 Task: Search one way flight ticket for 1 adult, 5 children, 2 infants in seat and 1 infant on lap in first from Gainesville: Gainesville Regional Airport to Wilmington: Wilmington International Airport on 8-6-2023. Choice of flights is Alaska. Number of bags: 7 checked bags. Price is upto 55000. Outbound departure time preference is 11:15.
Action: Mouse moved to (259, 357)
Screenshot: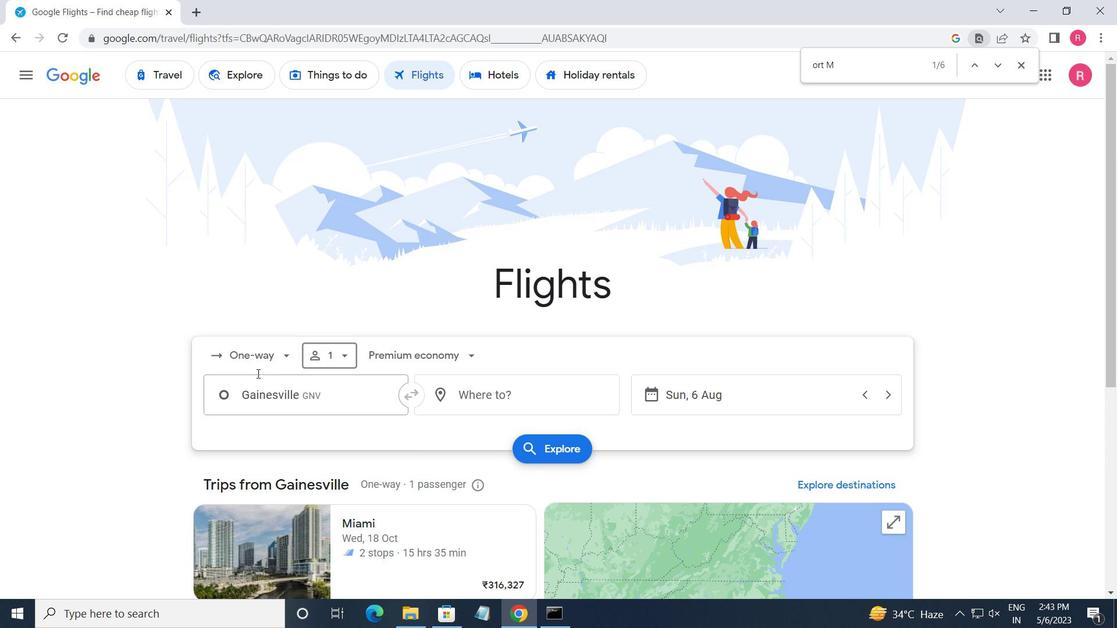 
Action: Mouse pressed left at (259, 357)
Screenshot: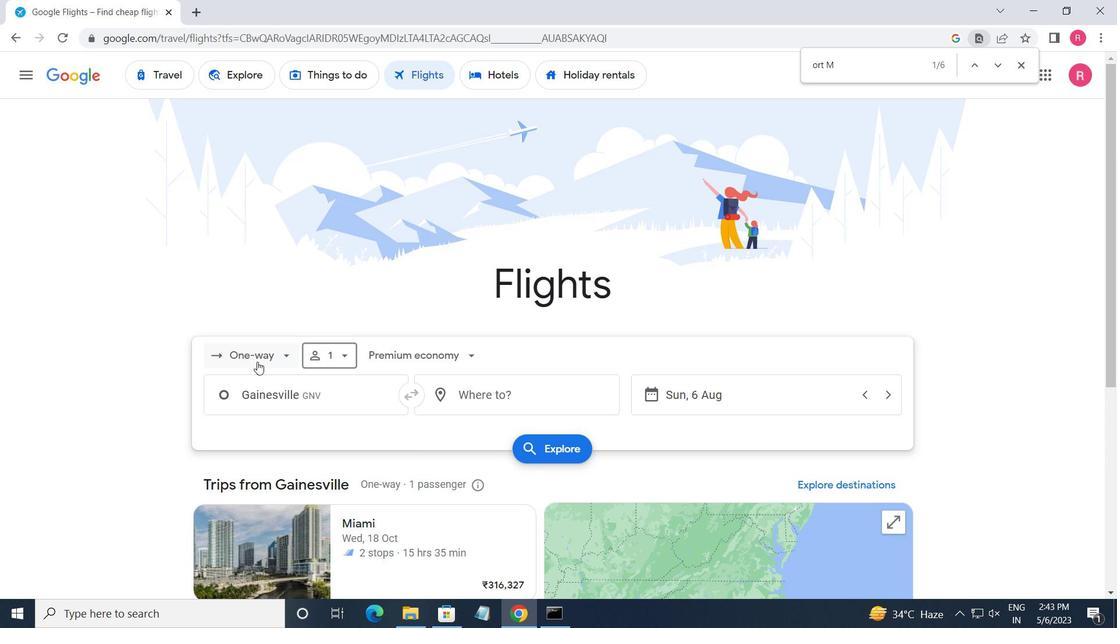 
Action: Mouse moved to (270, 418)
Screenshot: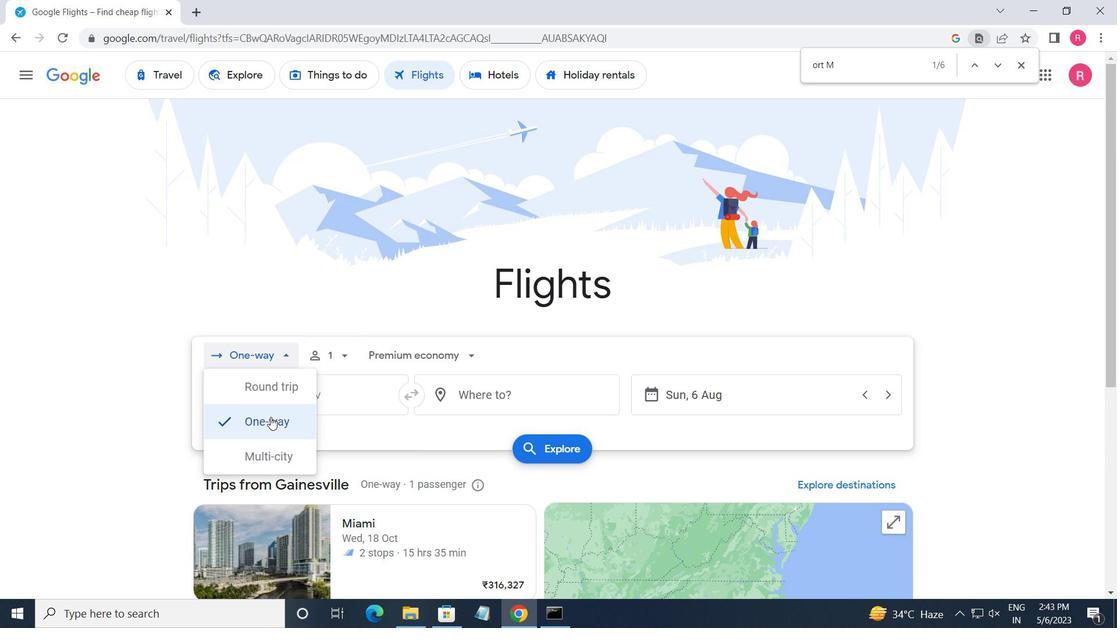 
Action: Mouse pressed left at (270, 418)
Screenshot: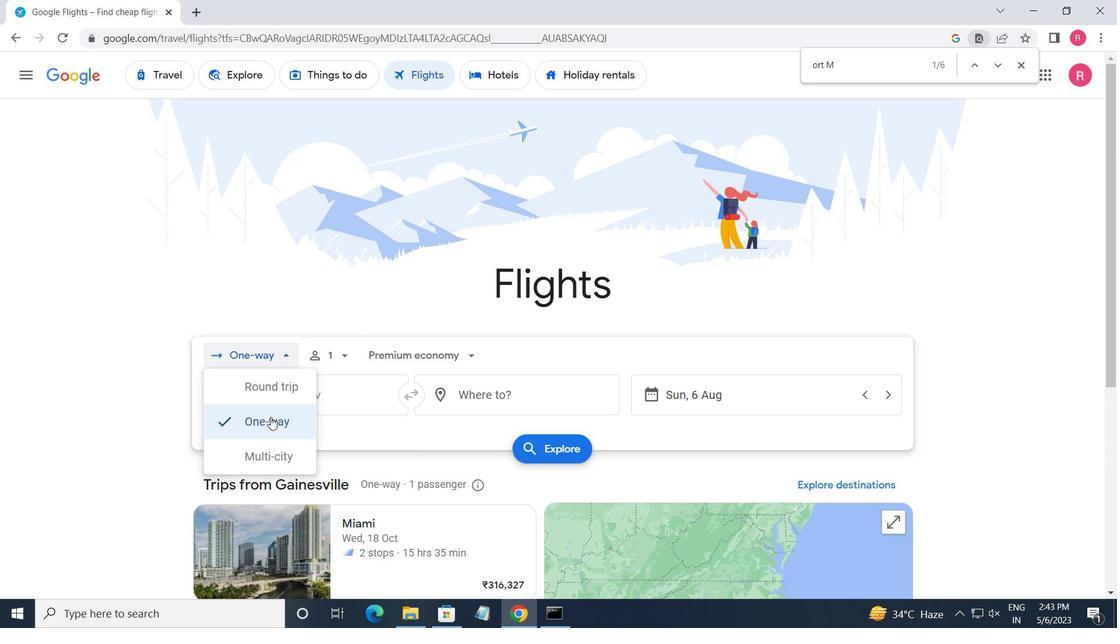 
Action: Mouse moved to (325, 357)
Screenshot: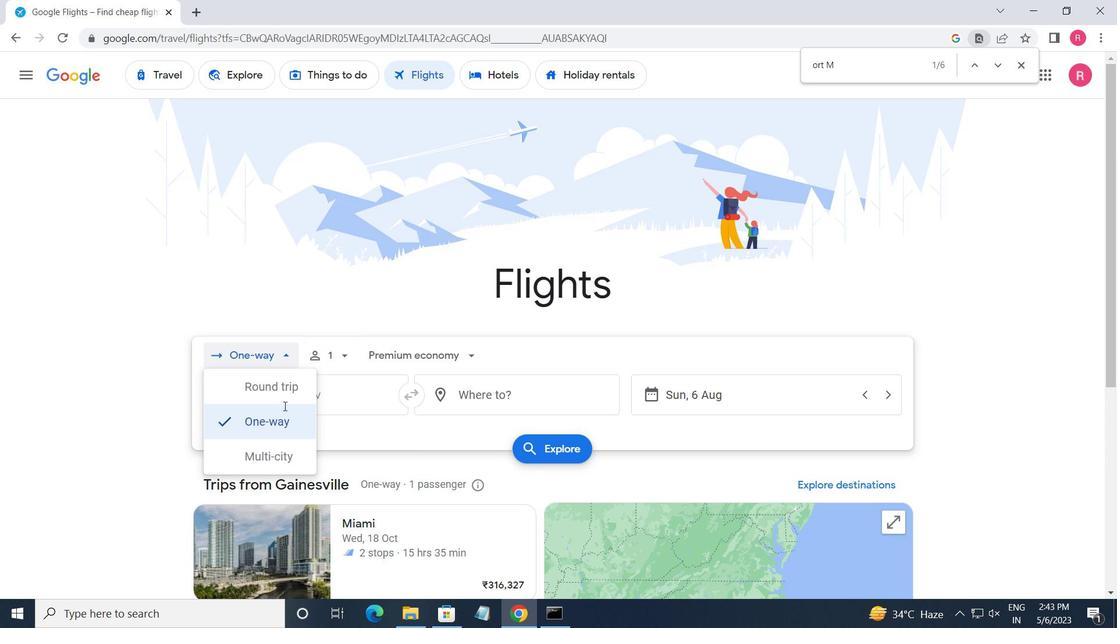 
Action: Mouse pressed left at (325, 357)
Screenshot: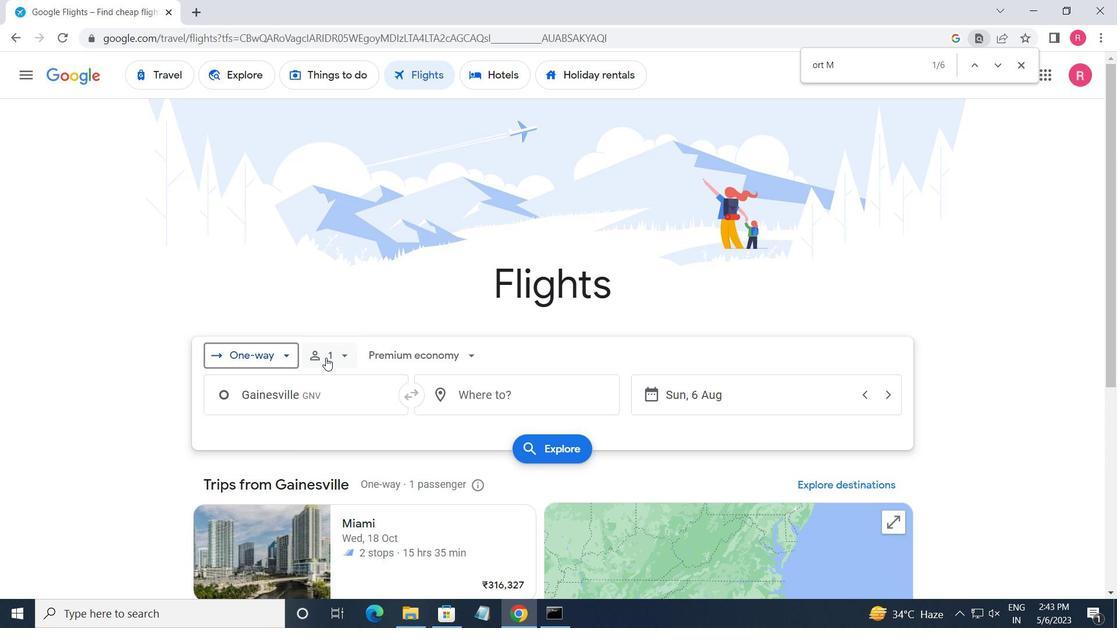 
Action: Mouse moved to (328, 352)
Screenshot: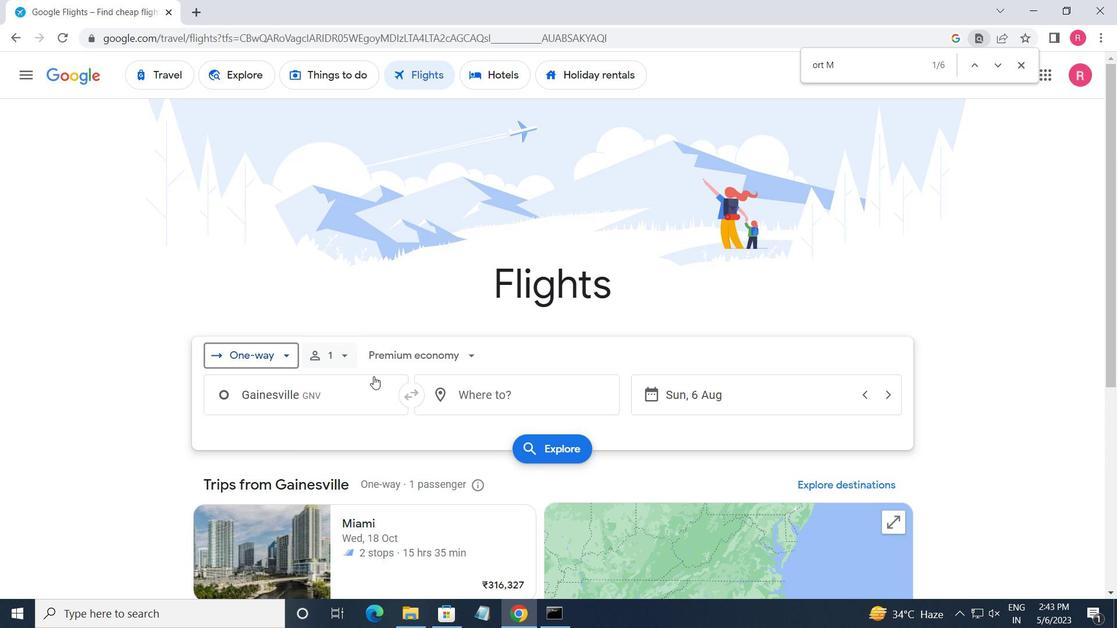 
Action: Mouse pressed left at (328, 352)
Screenshot: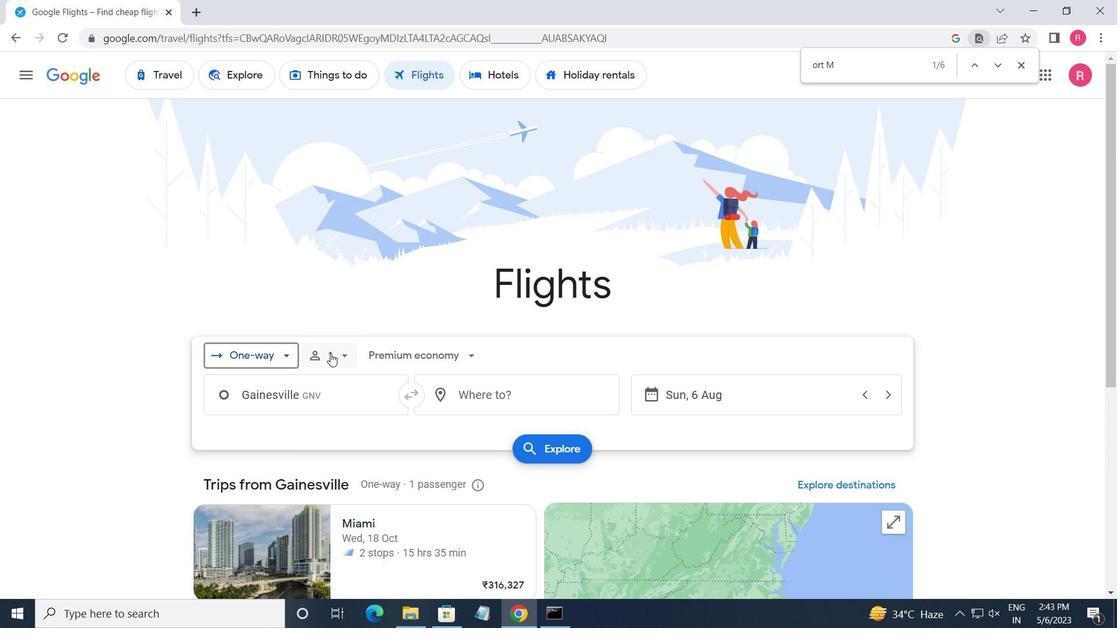 
Action: Mouse moved to (347, 351)
Screenshot: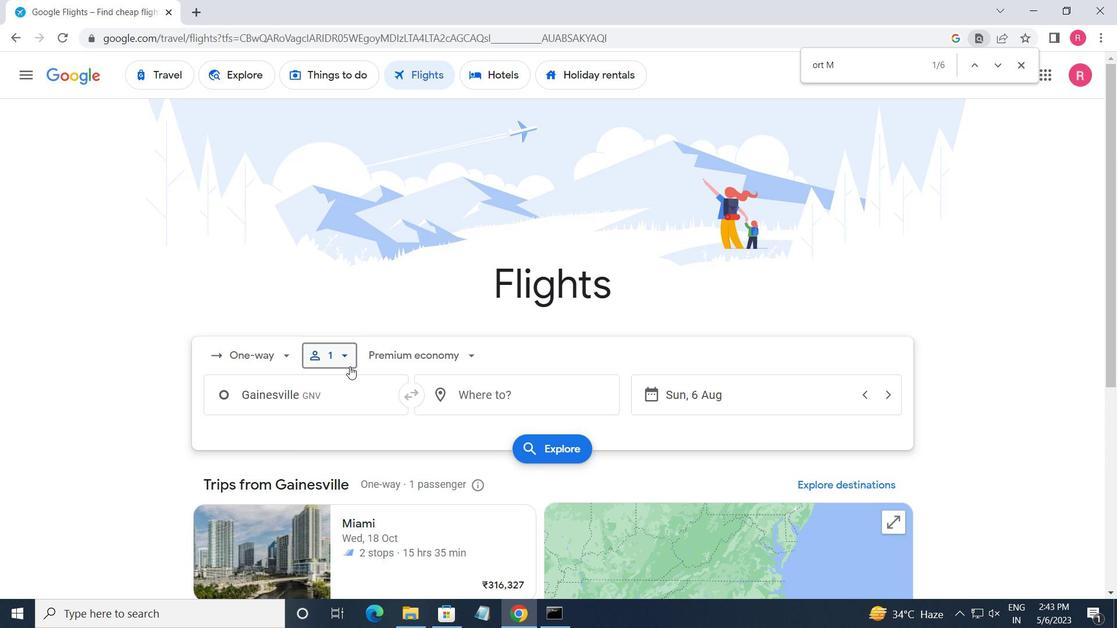 
Action: Mouse pressed left at (347, 351)
Screenshot: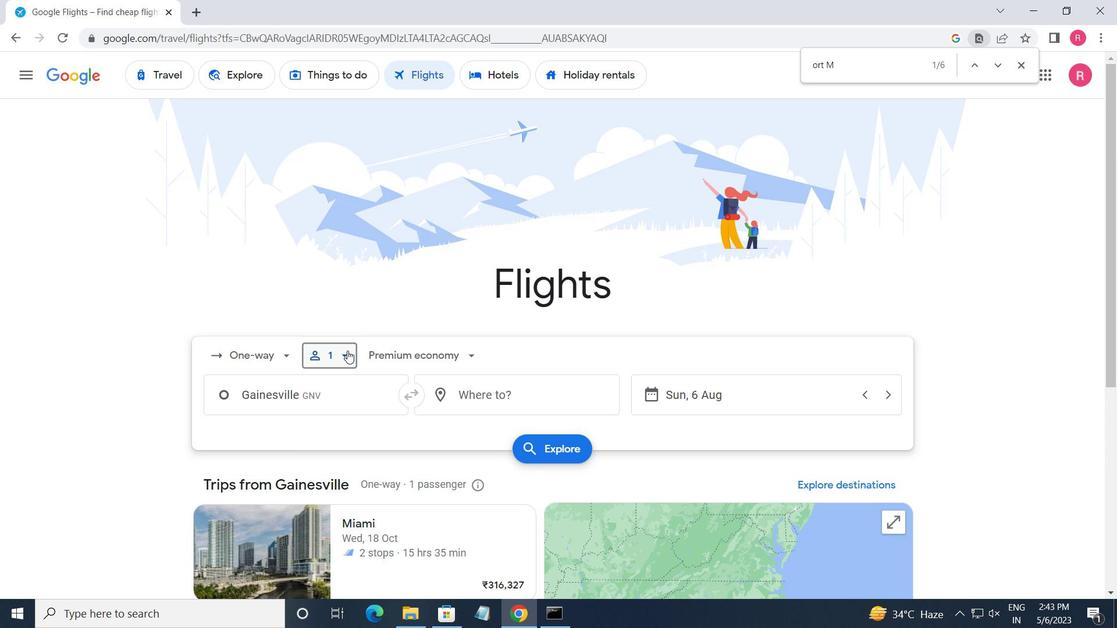 
Action: Mouse moved to (451, 422)
Screenshot: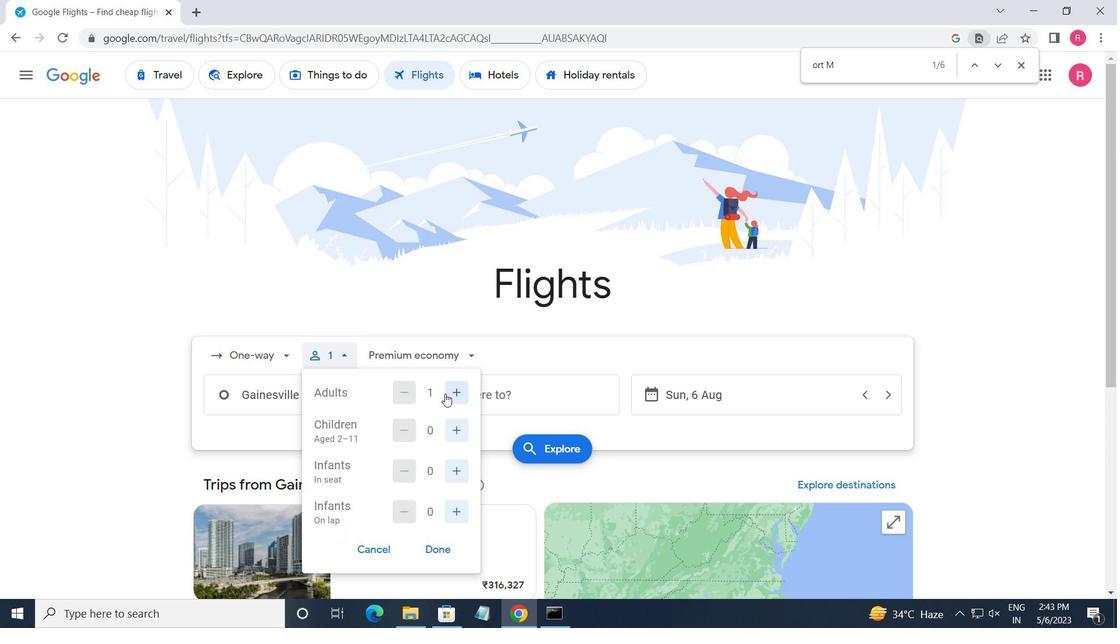 
Action: Mouse pressed left at (451, 422)
Screenshot: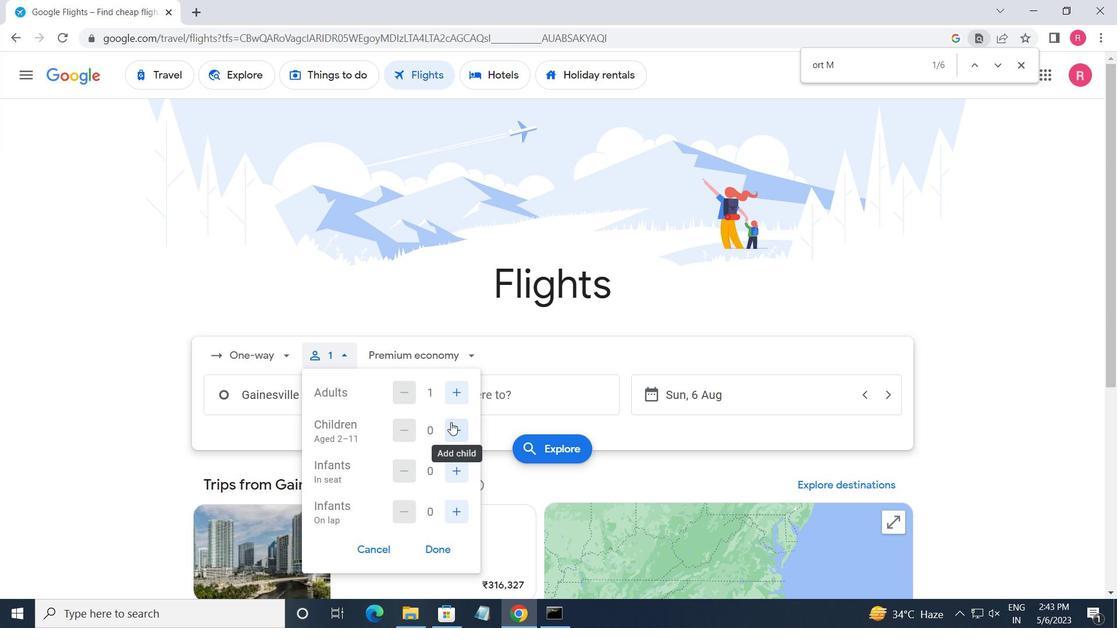 
Action: Mouse pressed left at (451, 422)
Screenshot: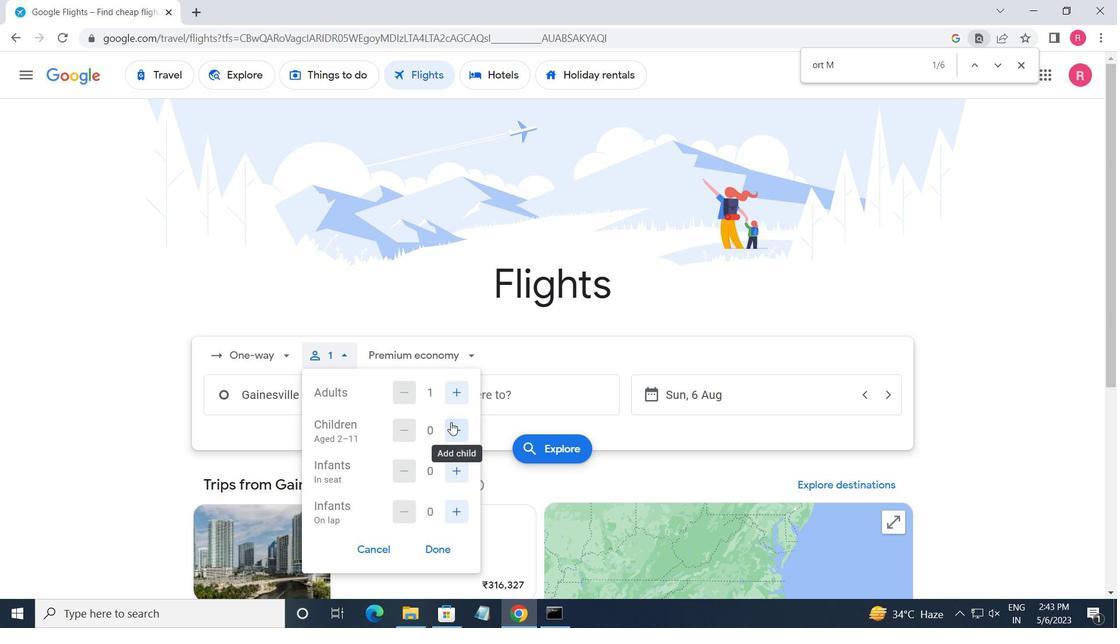 
Action: Mouse moved to (451, 424)
Screenshot: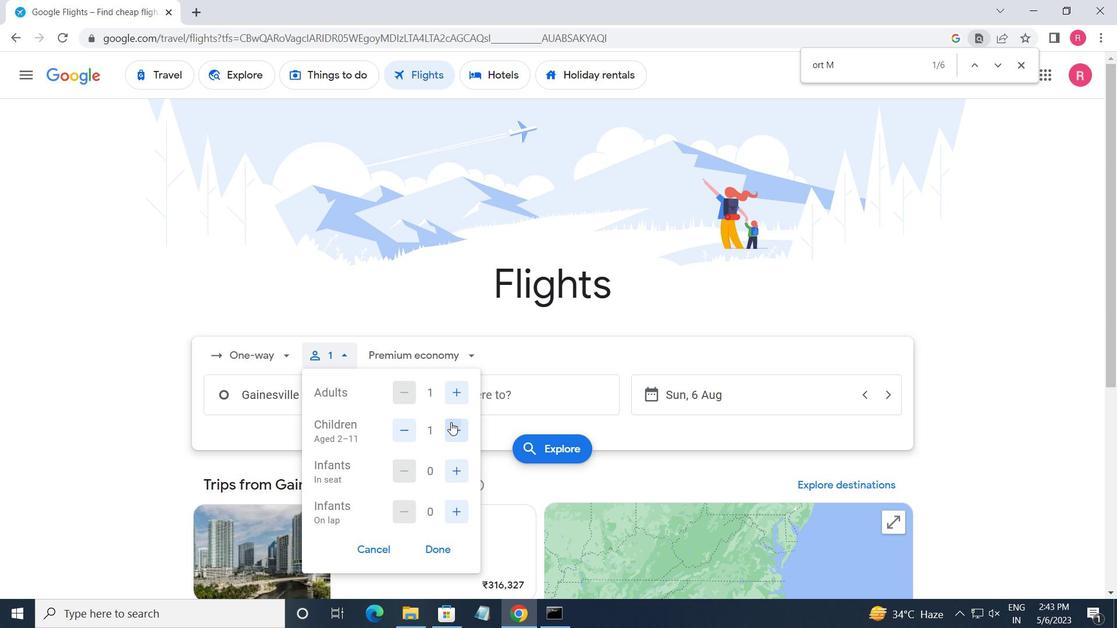
Action: Mouse pressed left at (451, 424)
Screenshot: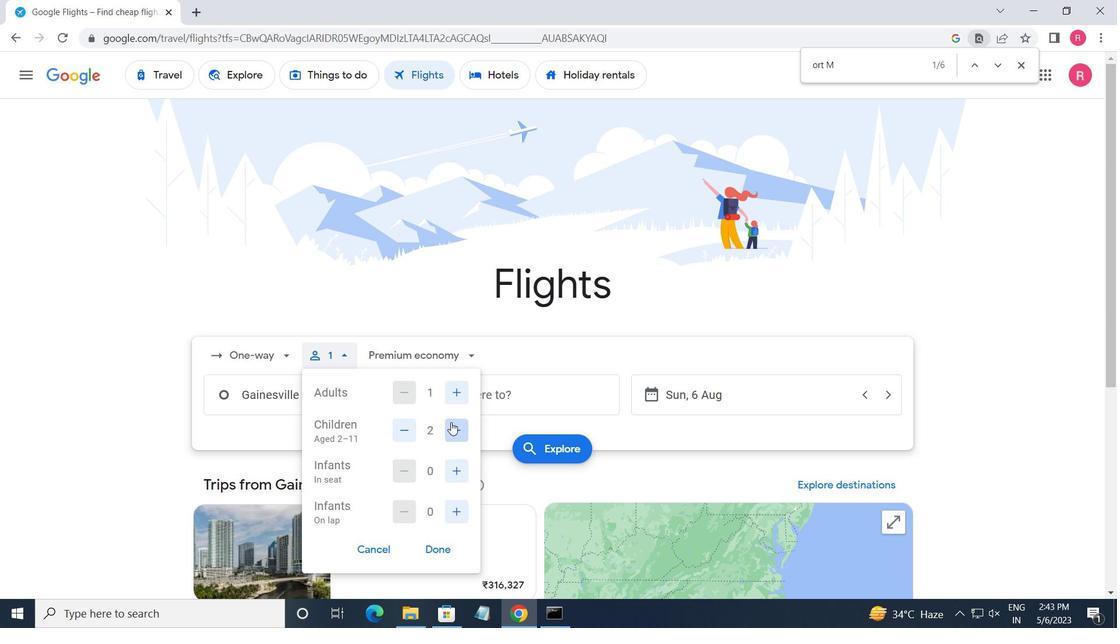 
Action: Mouse moved to (451, 424)
Screenshot: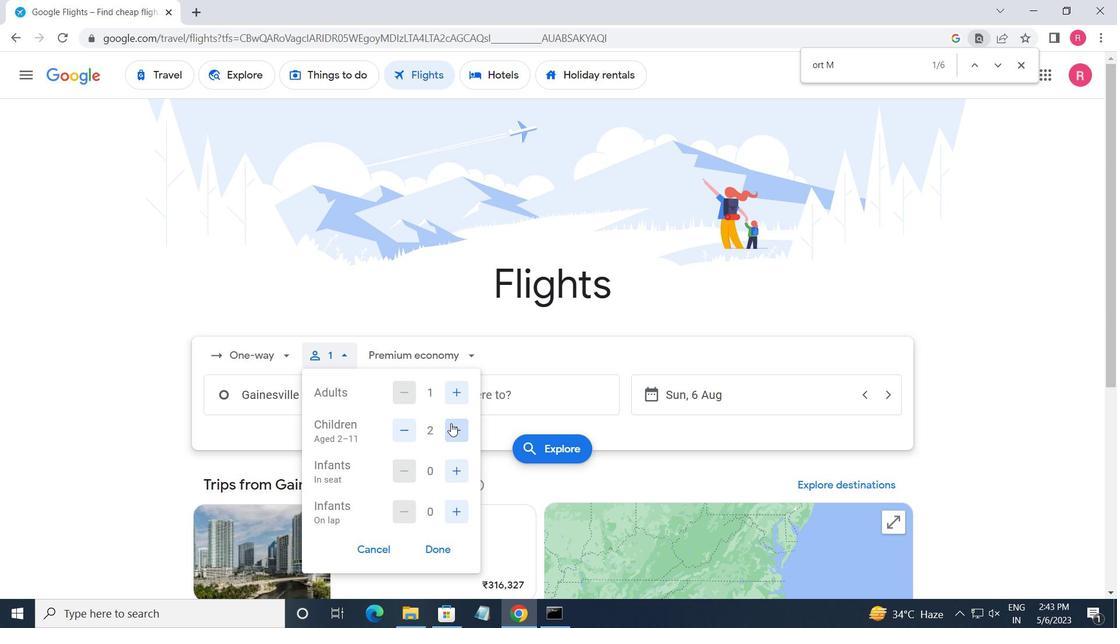 
Action: Mouse pressed left at (451, 424)
Screenshot: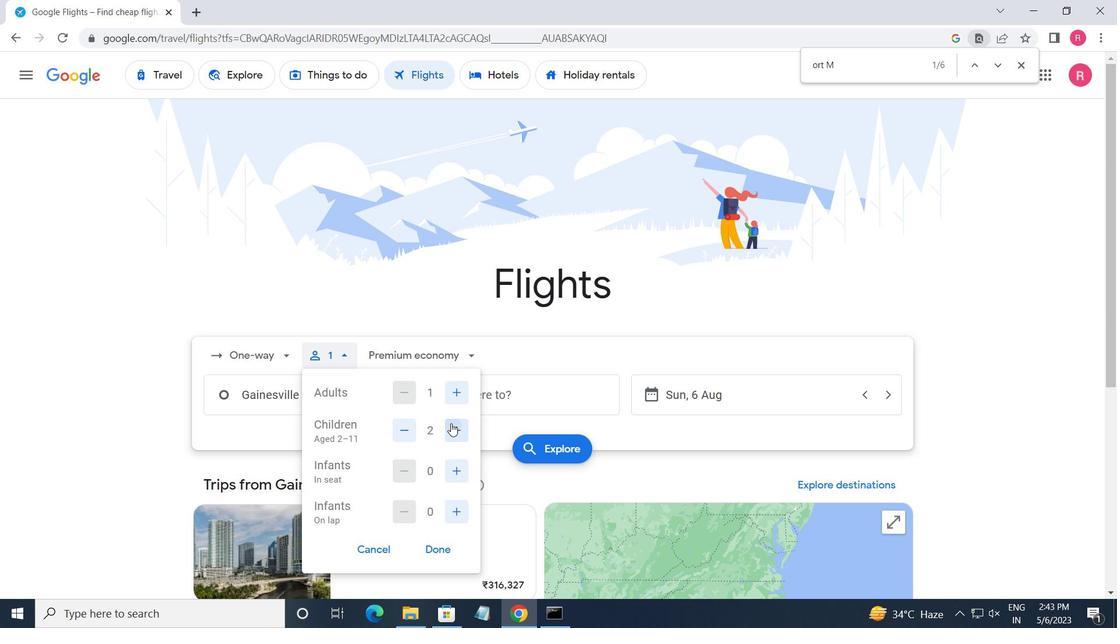 
Action: Mouse moved to (451, 426)
Screenshot: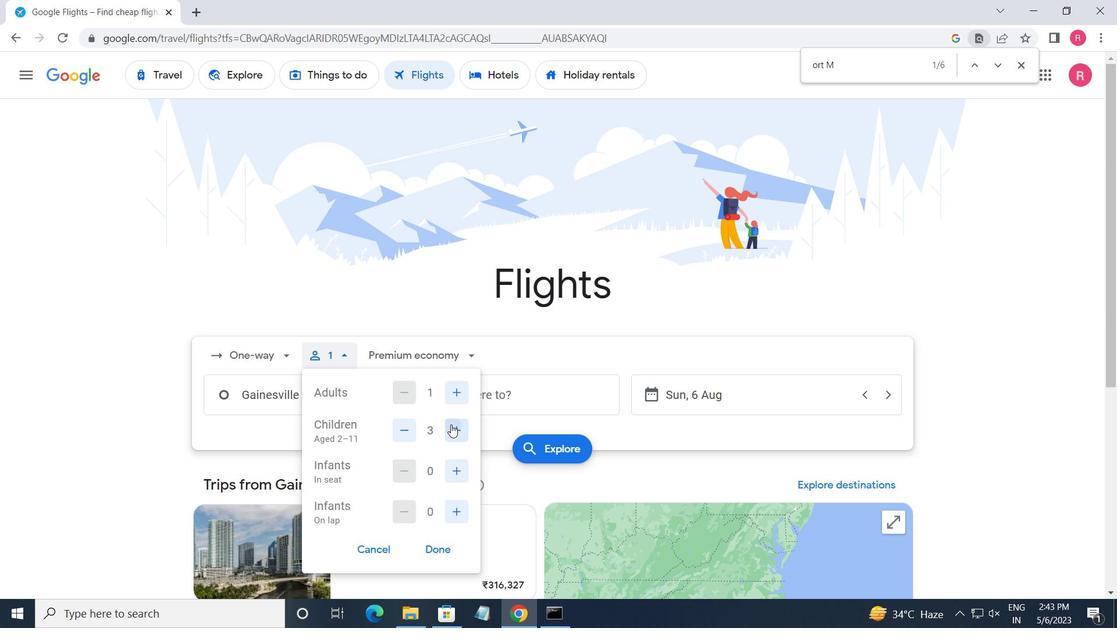 
Action: Mouse pressed left at (451, 426)
Screenshot: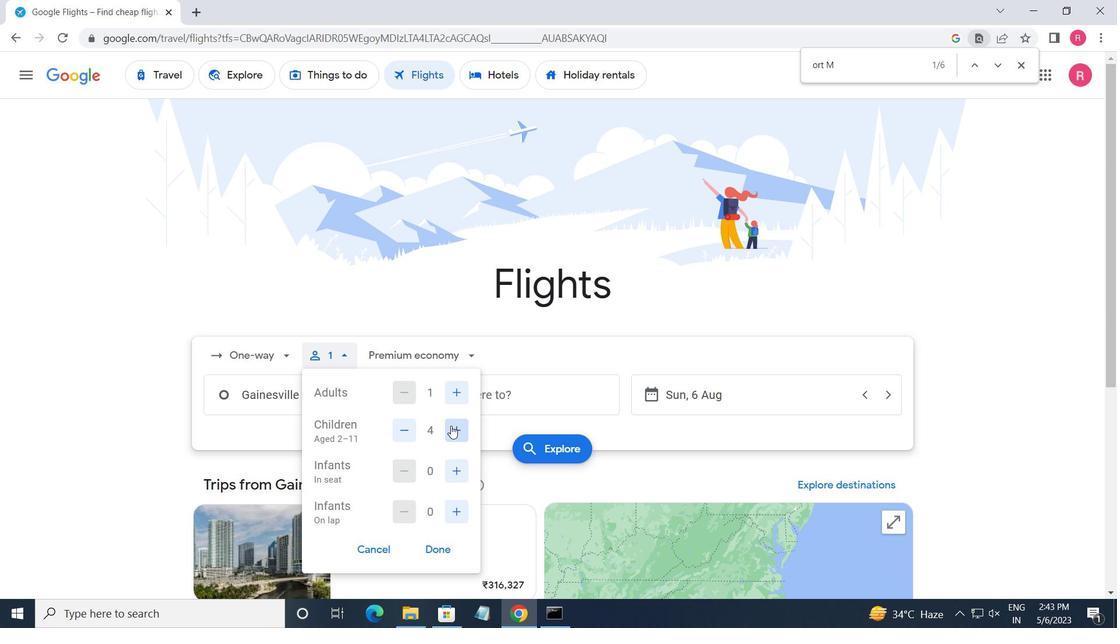 
Action: Mouse moved to (458, 472)
Screenshot: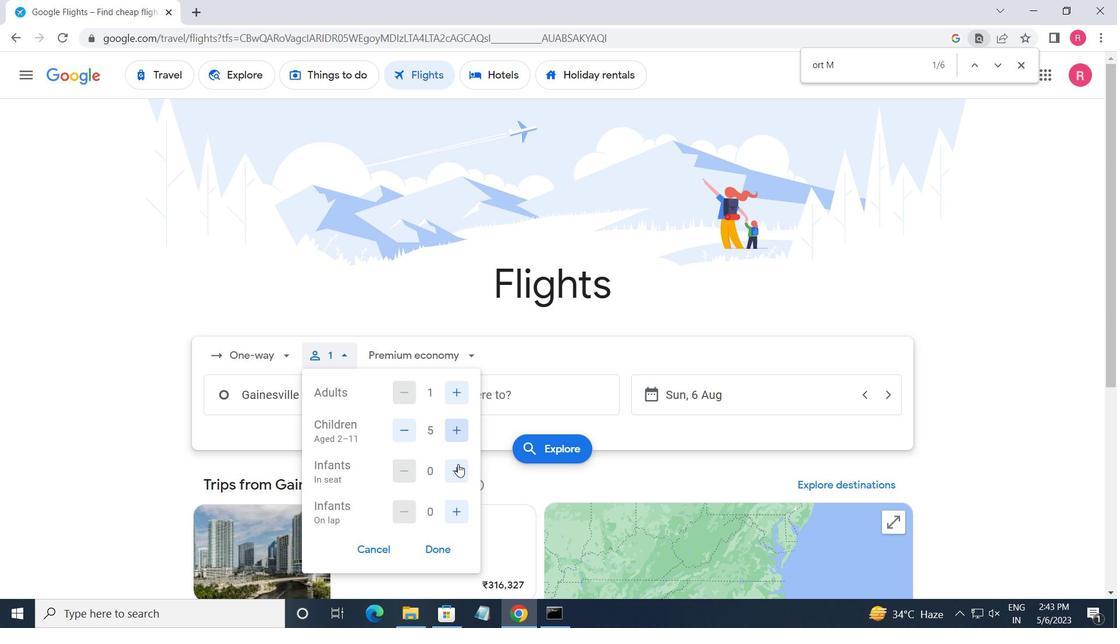 
Action: Mouse pressed left at (458, 472)
Screenshot: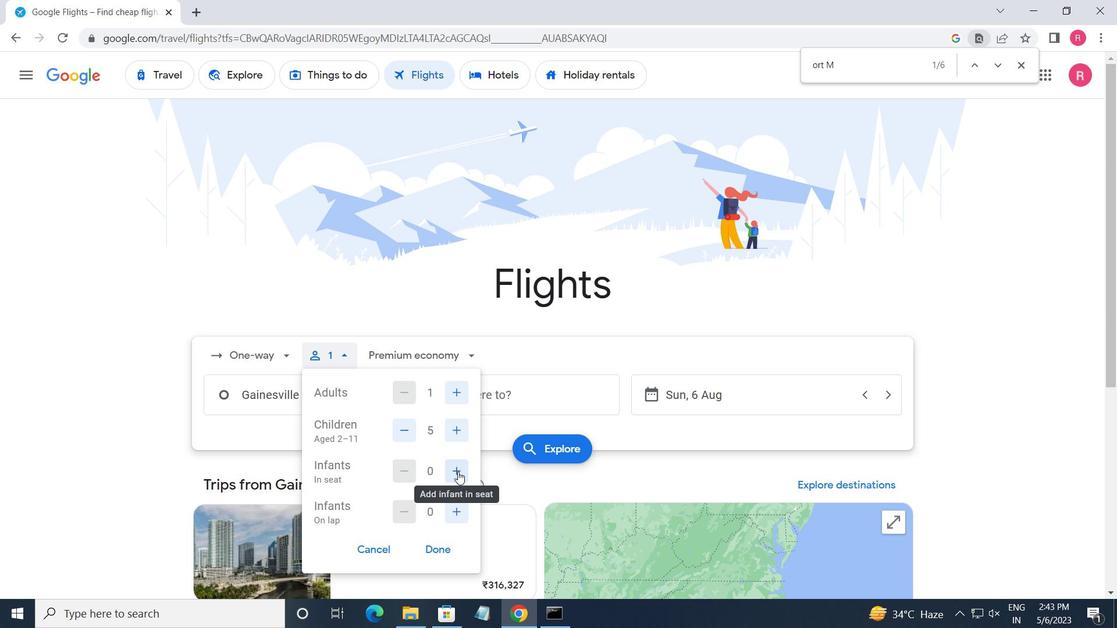
Action: Mouse moved to (457, 476)
Screenshot: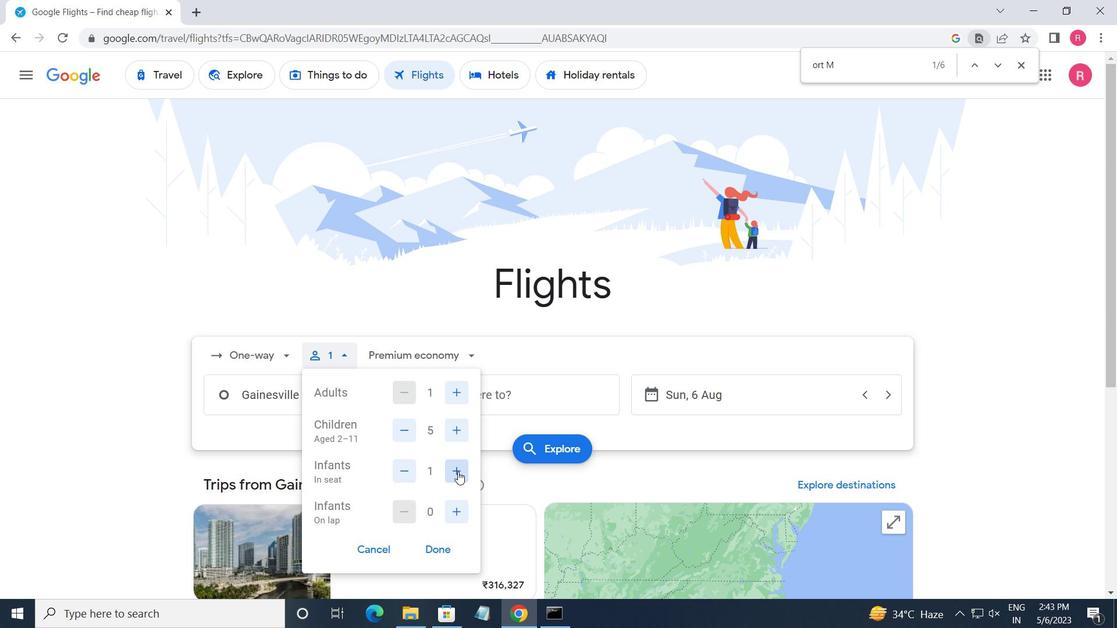 
Action: Mouse pressed left at (457, 476)
Screenshot: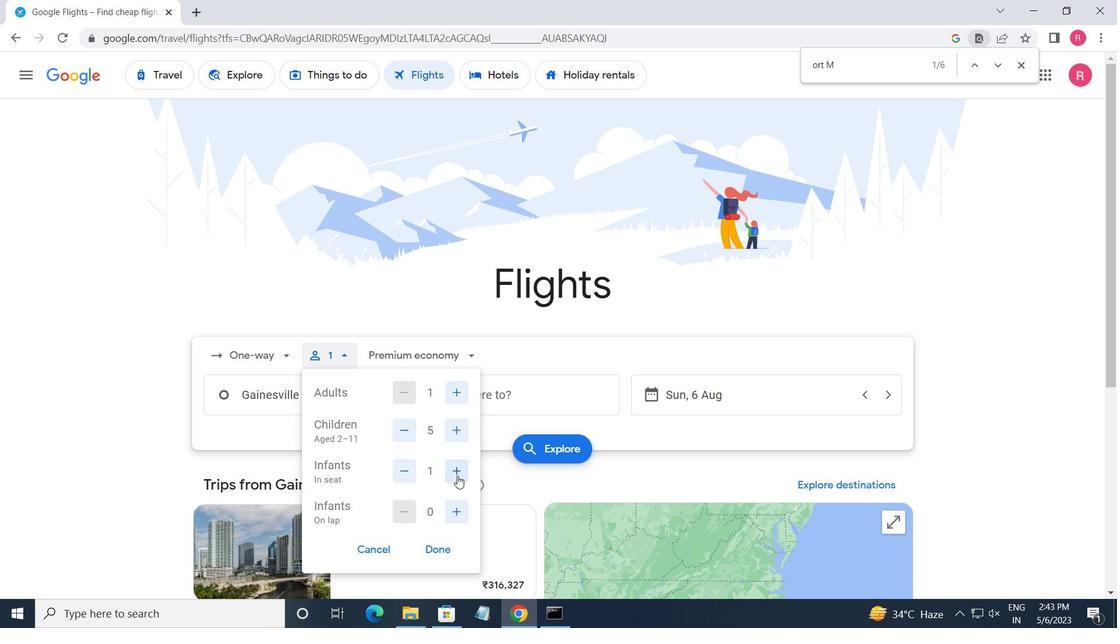 
Action: Mouse moved to (456, 519)
Screenshot: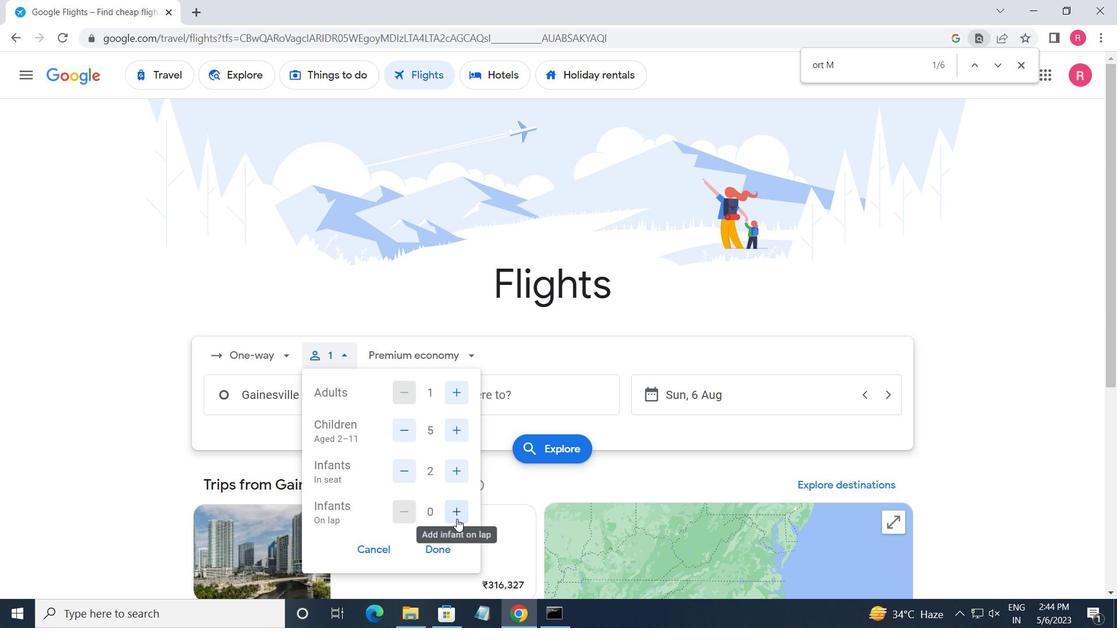 
Action: Mouse pressed left at (456, 519)
Screenshot: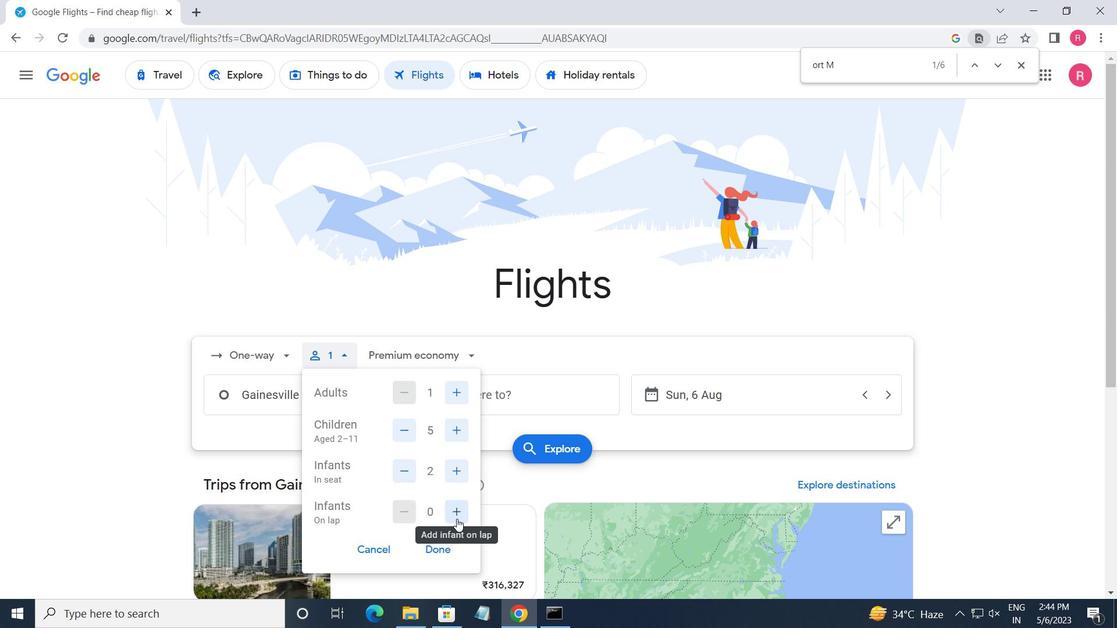 
Action: Mouse moved to (411, 472)
Screenshot: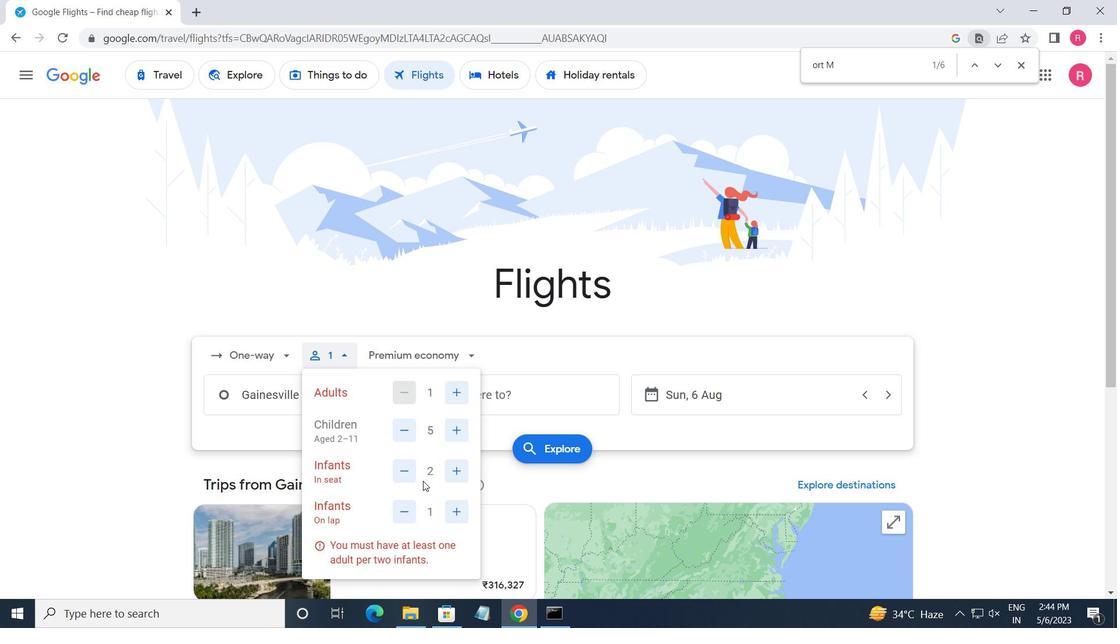 
Action: Mouse pressed left at (411, 472)
Screenshot: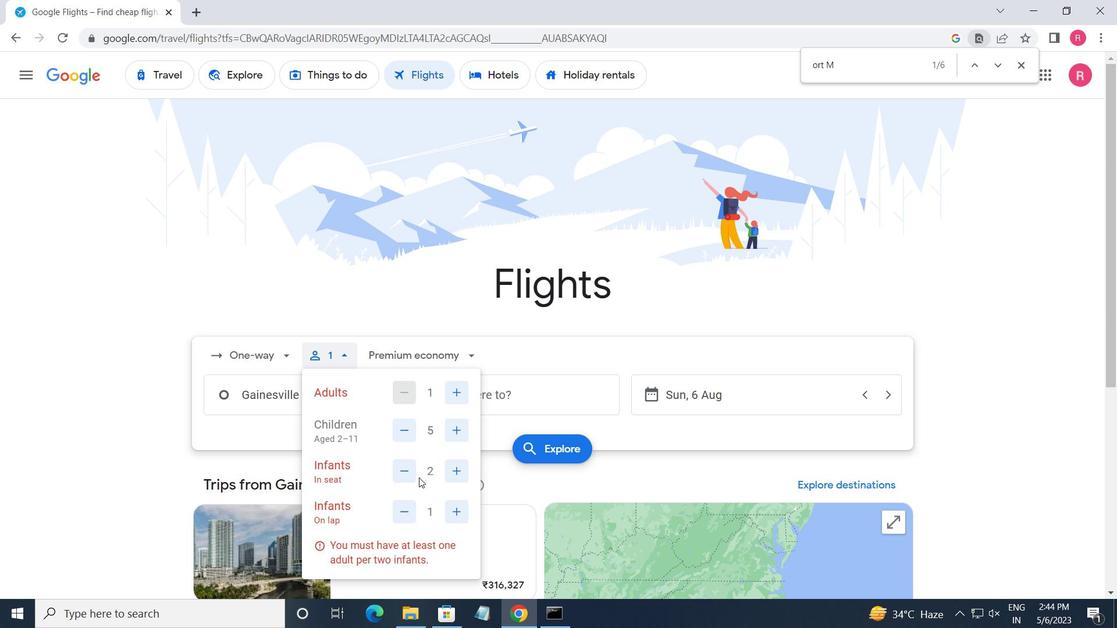 
Action: Mouse moved to (445, 548)
Screenshot: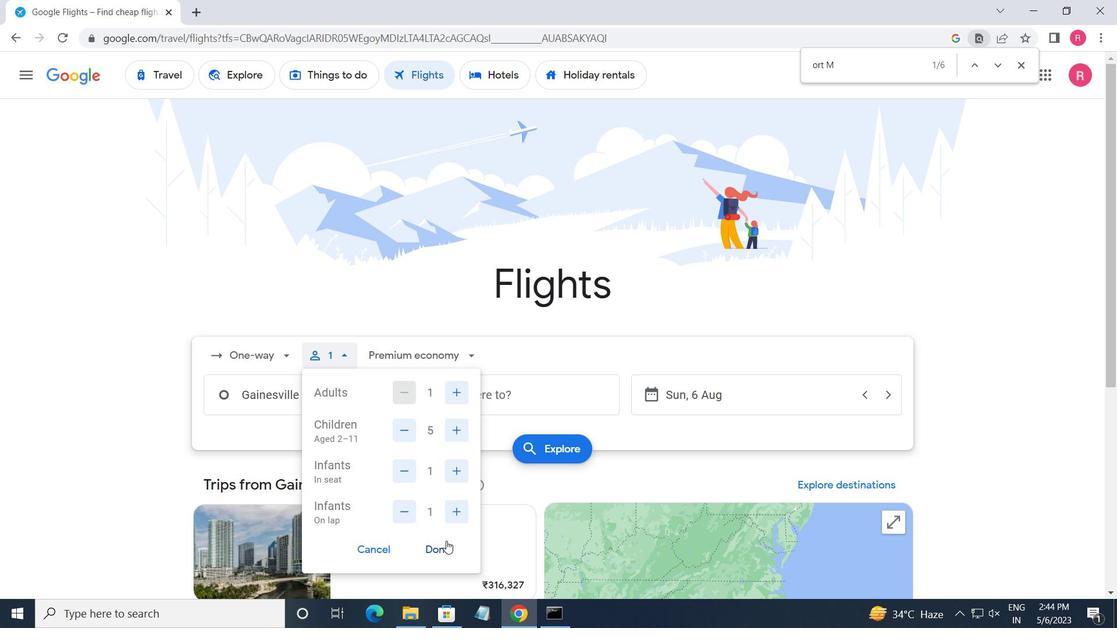 
Action: Mouse pressed left at (445, 548)
Screenshot: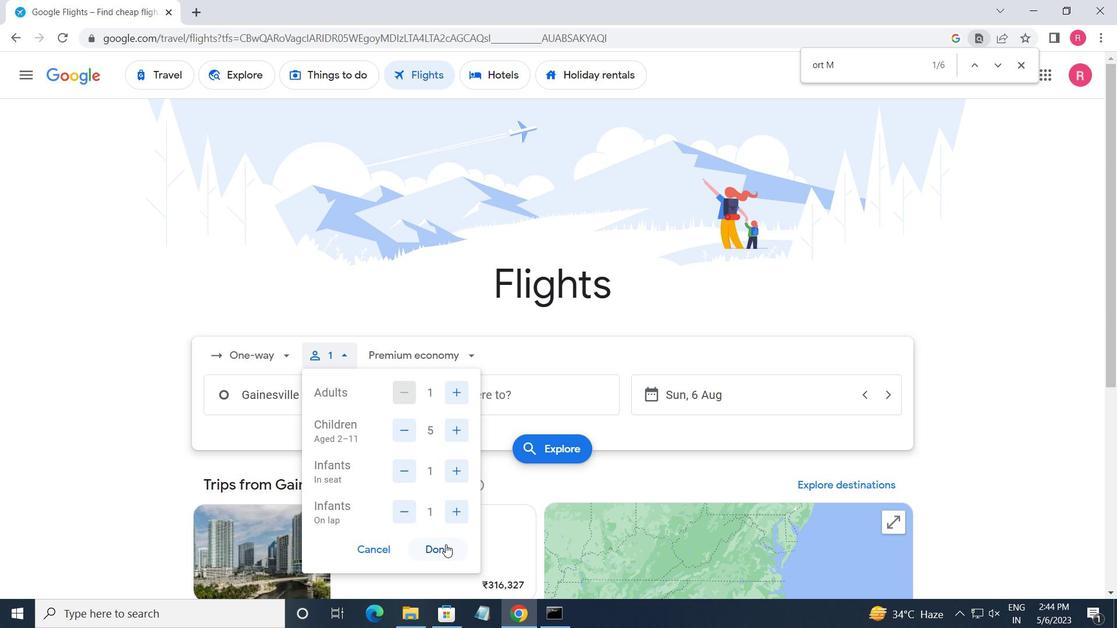 
Action: Mouse moved to (420, 353)
Screenshot: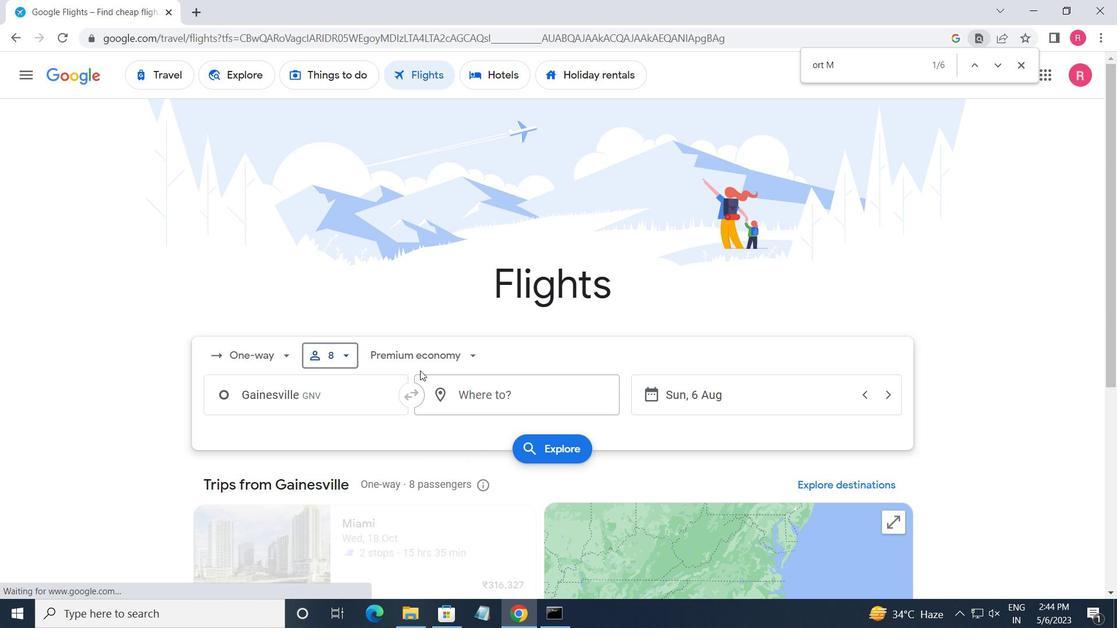 
Action: Mouse pressed left at (420, 353)
Screenshot: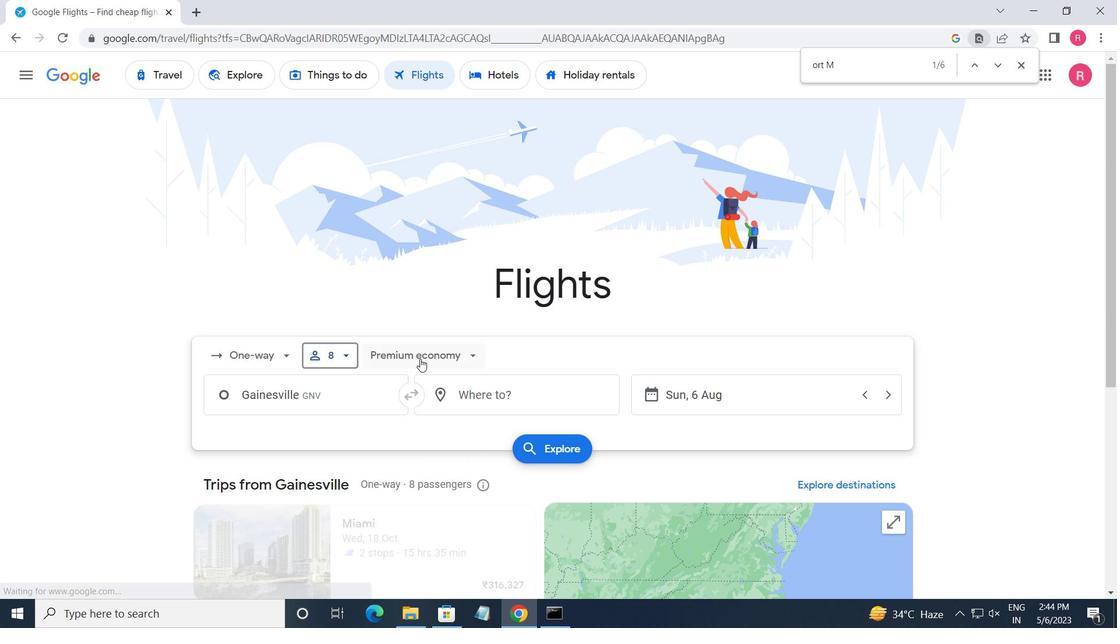 
Action: Mouse moved to (430, 494)
Screenshot: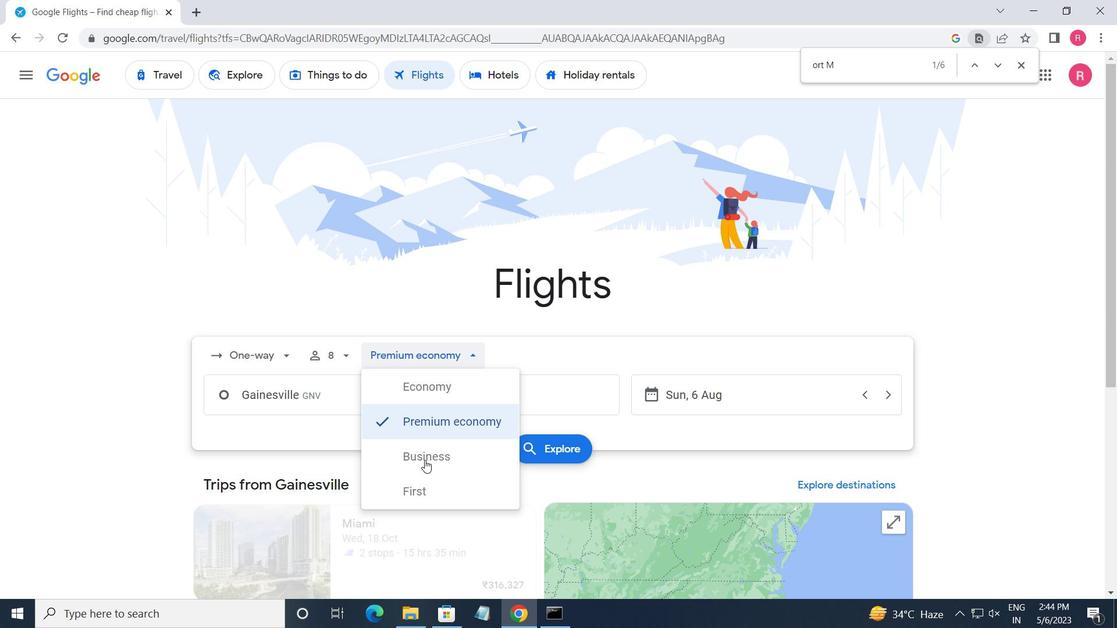 
Action: Mouse pressed left at (430, 494)
Screenshot: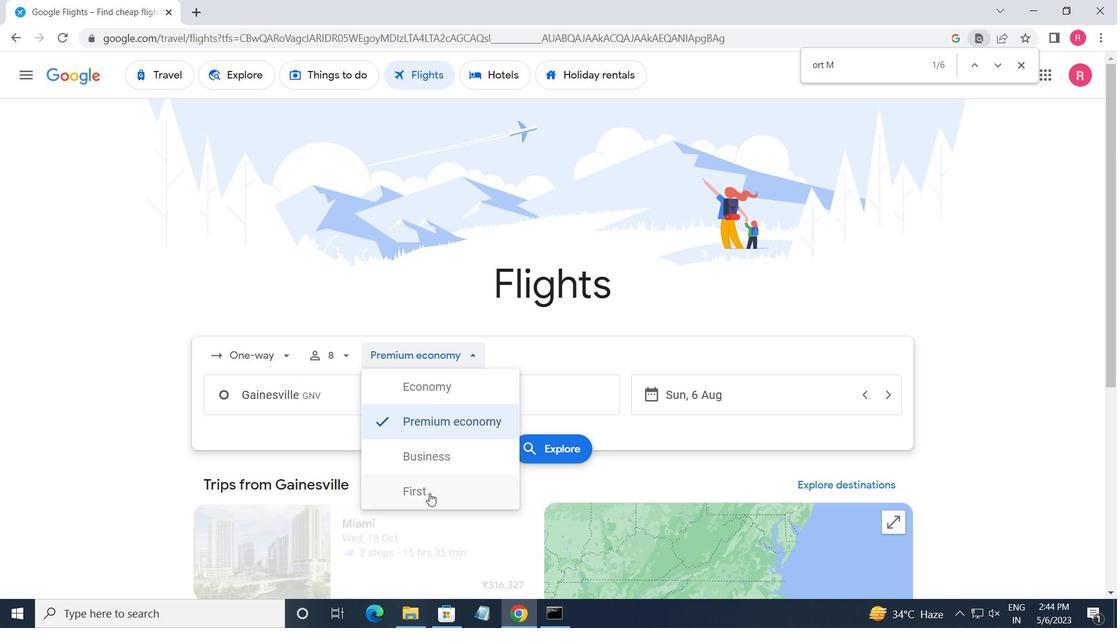 
Action: Mouse moved to (348, 400)
Screenshot: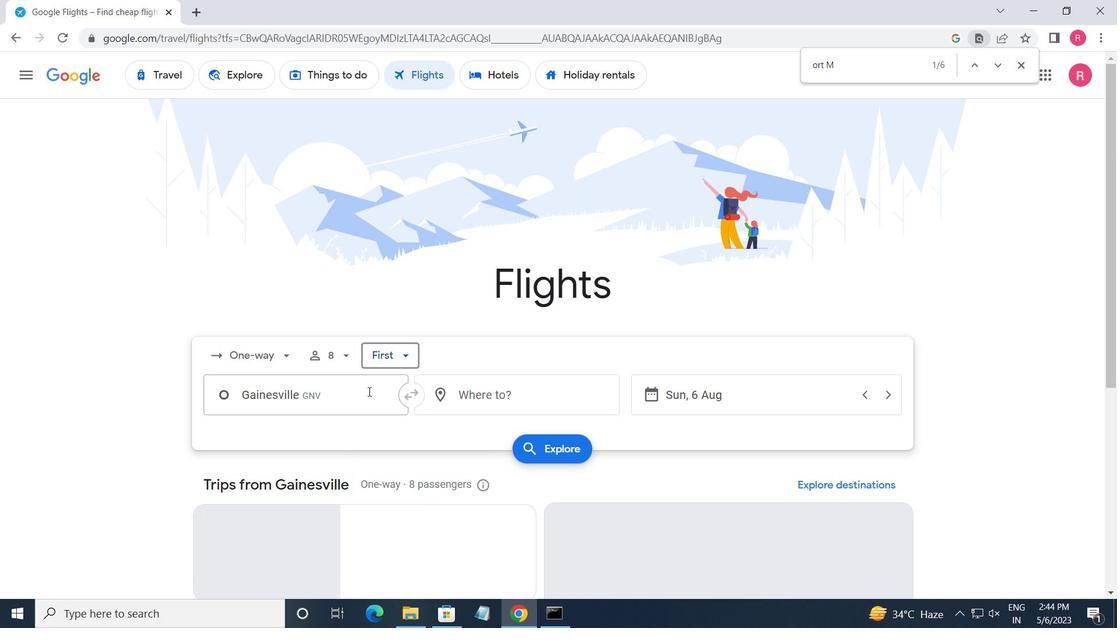 
Action: Mouse pressed left at (348, 400)
Screenshot: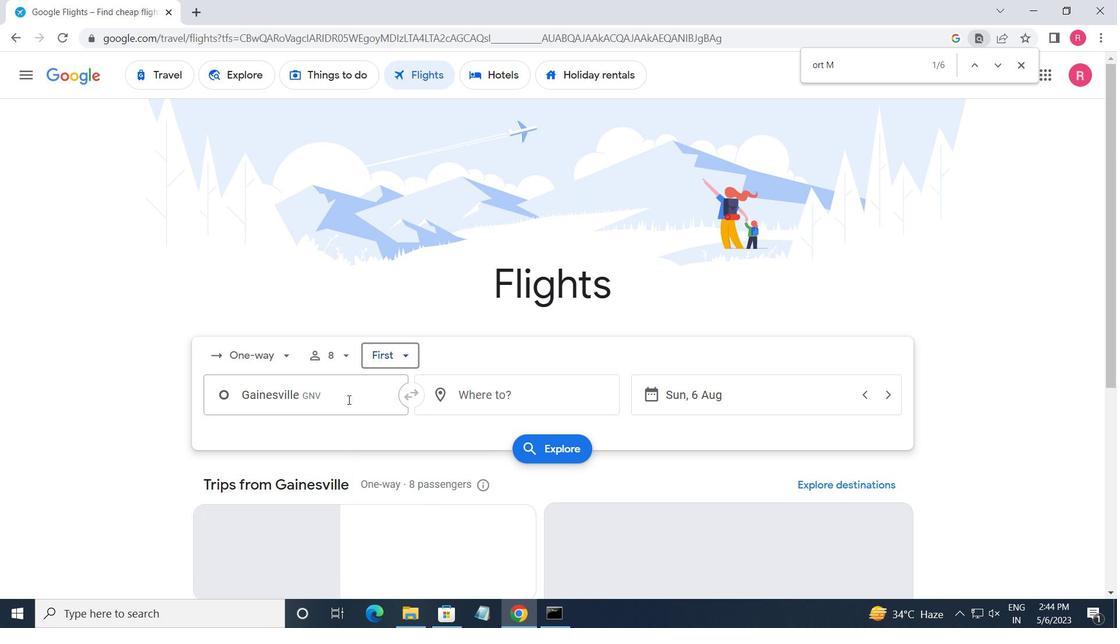 
Action: Mouse moved to (343, 389)
Screenshot: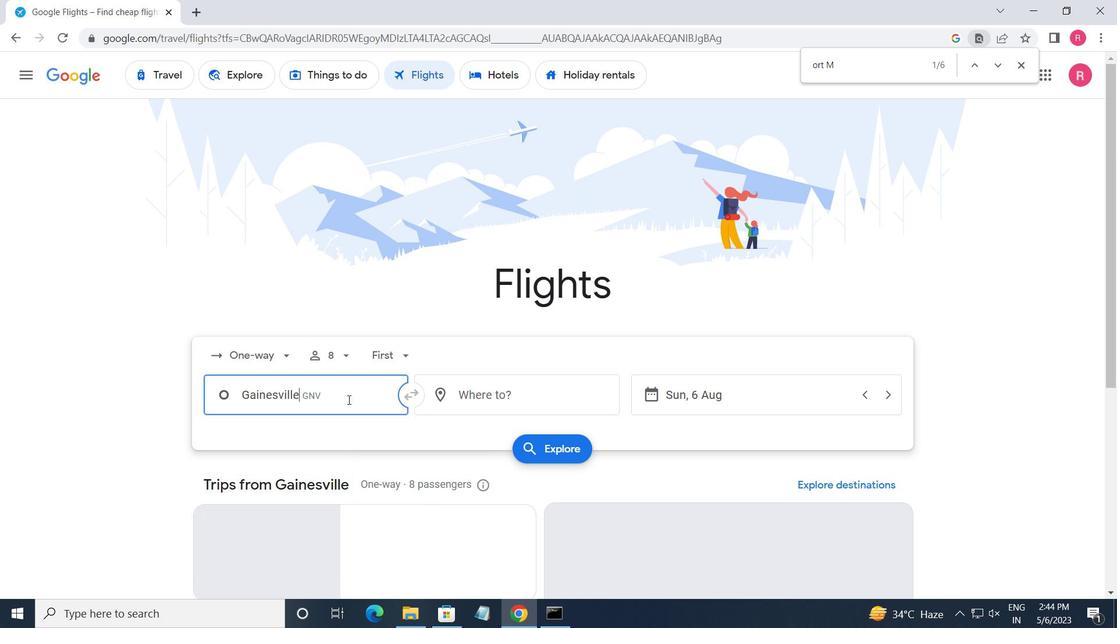 
Action: Key pressed <Key.shift>GAINS<Key.backspace>ESVILLE
Screenshot: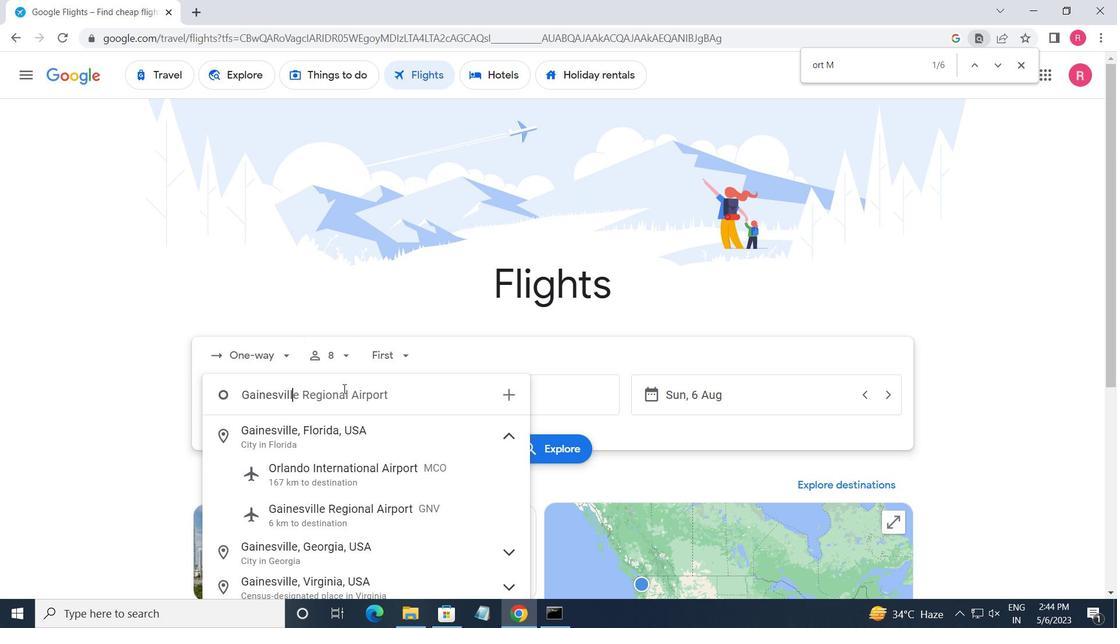 
Action: Mouse moved to (330, 520)
Screenshot: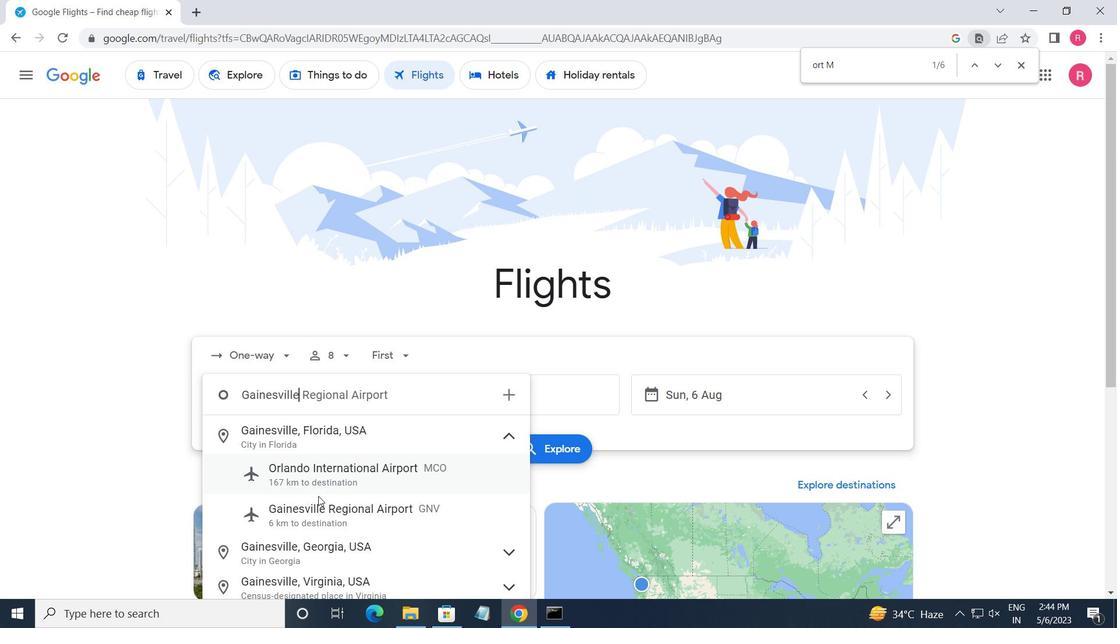 
Action: Mouse pressed left at (330, 520)
Screenshot: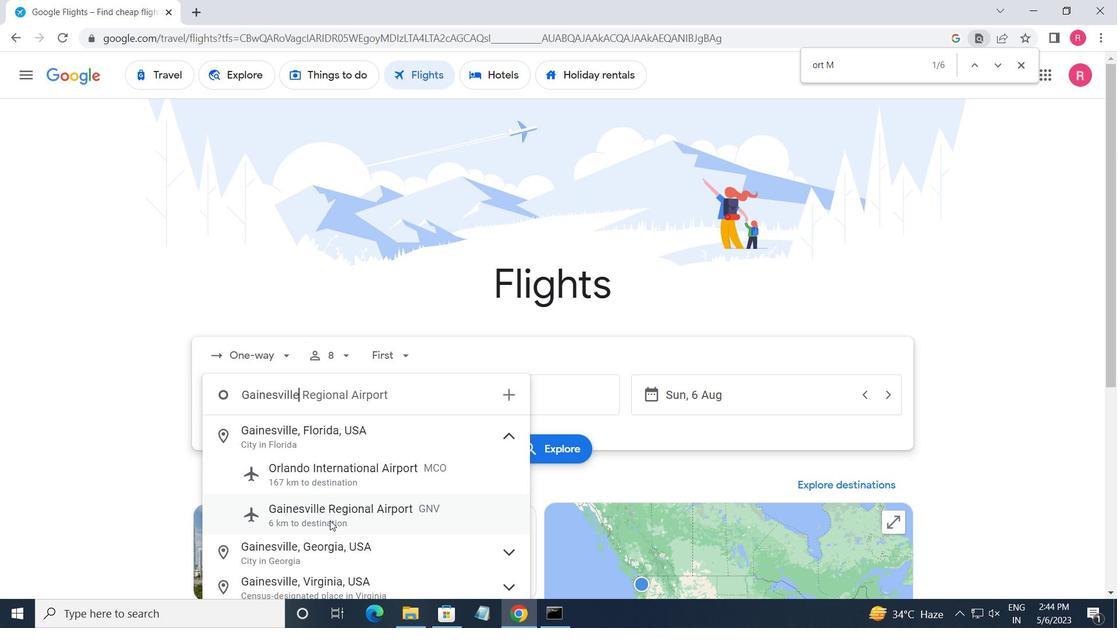 
Action: Mouse moved to (504, 394)
Screenshot: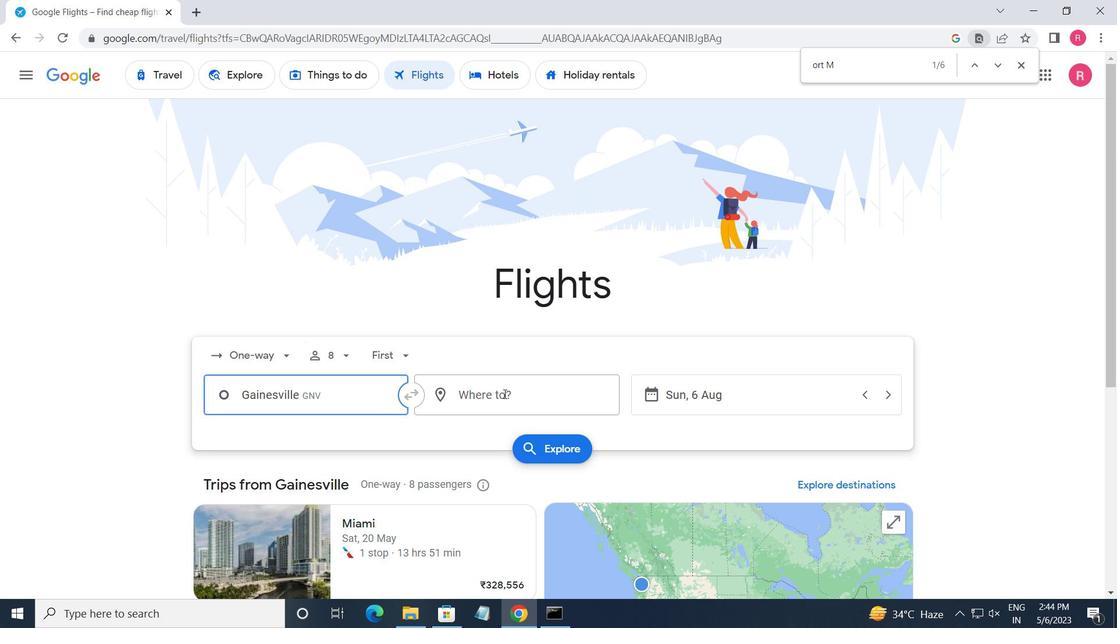 
Action: Mouse pressed left at (504, 394)
Screenshot: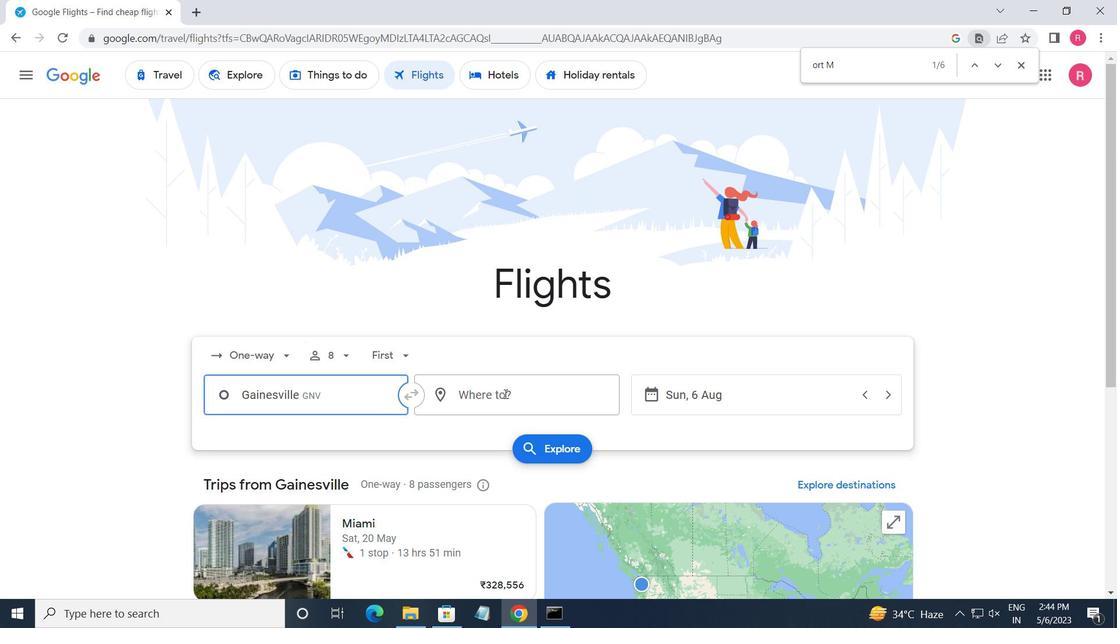 
Action: Mouse moved to (459, 355)
Screenshot: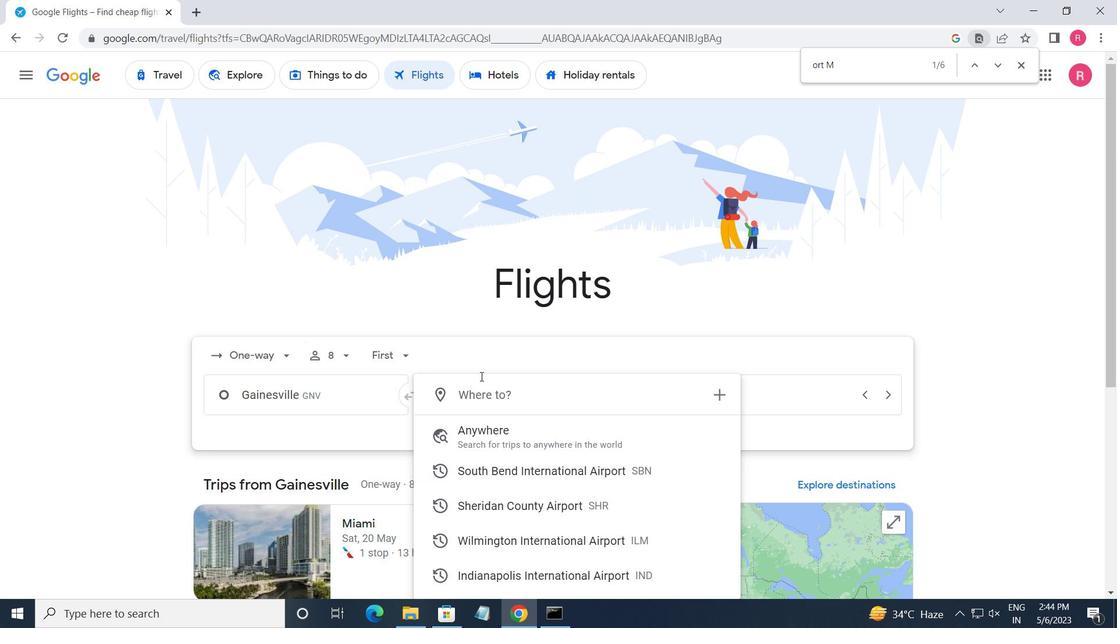 
Action: Key pressed <Key.shift>WEL
Screenshot: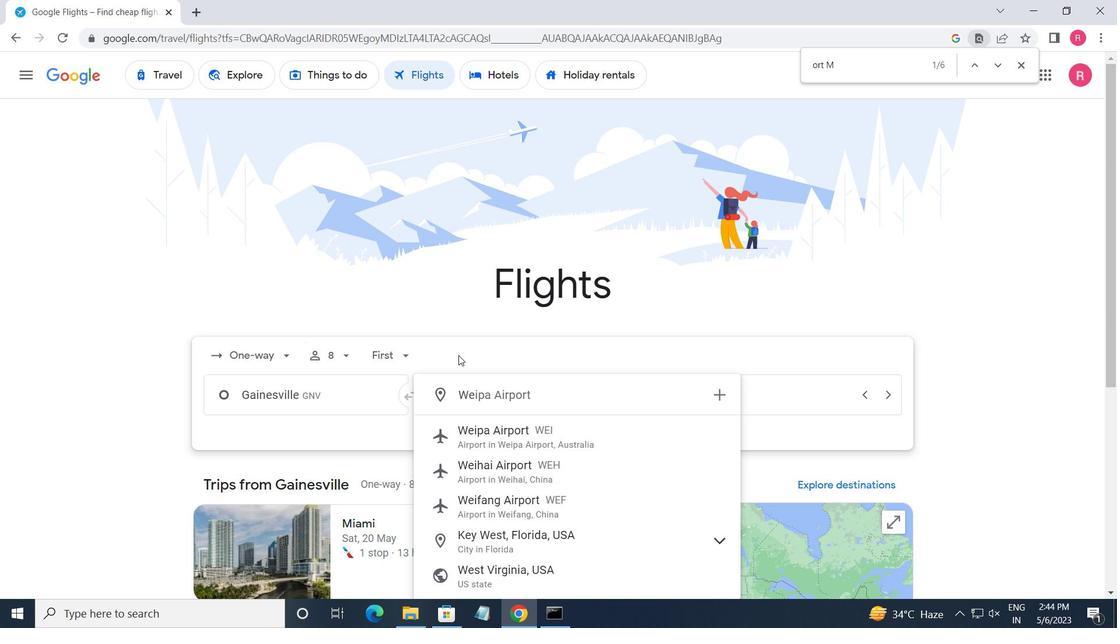 
Action: Mouse moved to (519, 491)
Screenshot: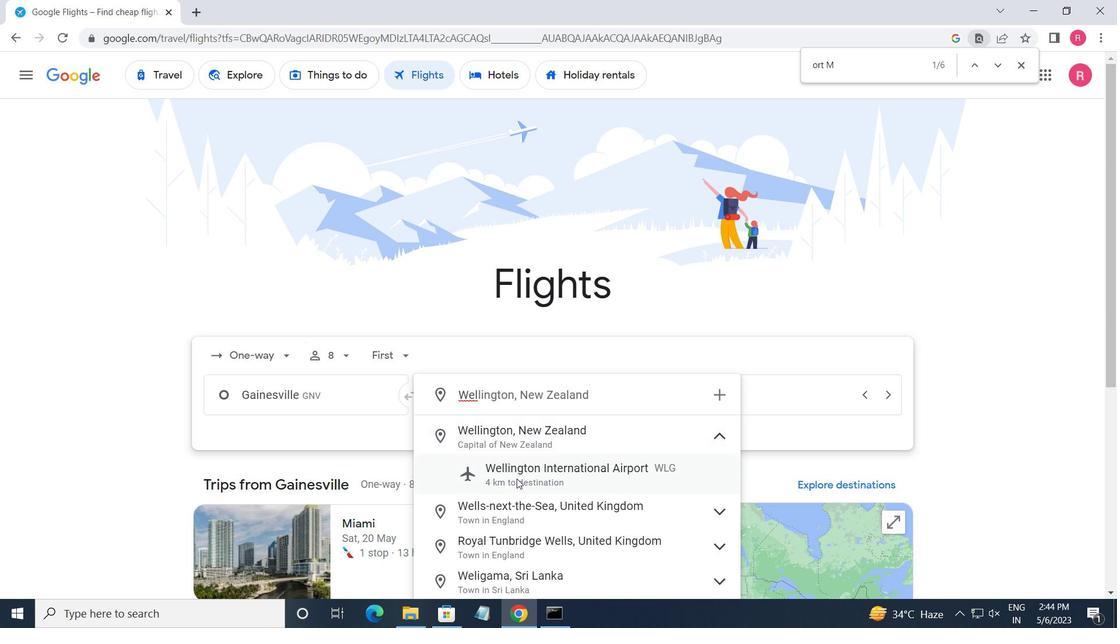 
Action: Mouse pressed left at (519, 491)
Screenshot: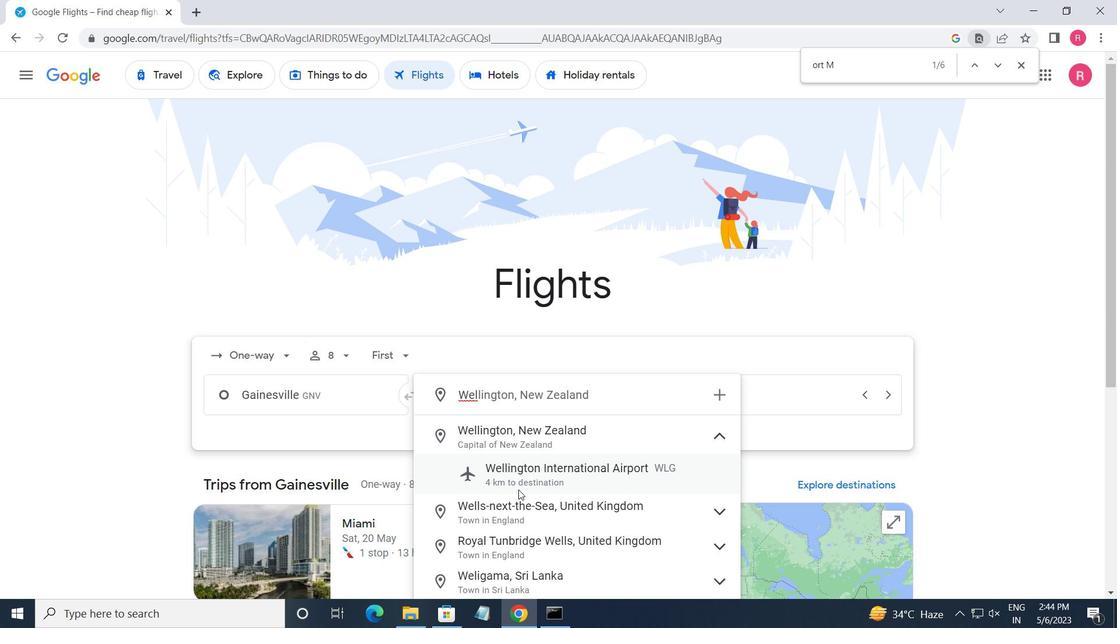 
Action: Mouse moved to (674, 391)
Screenshot: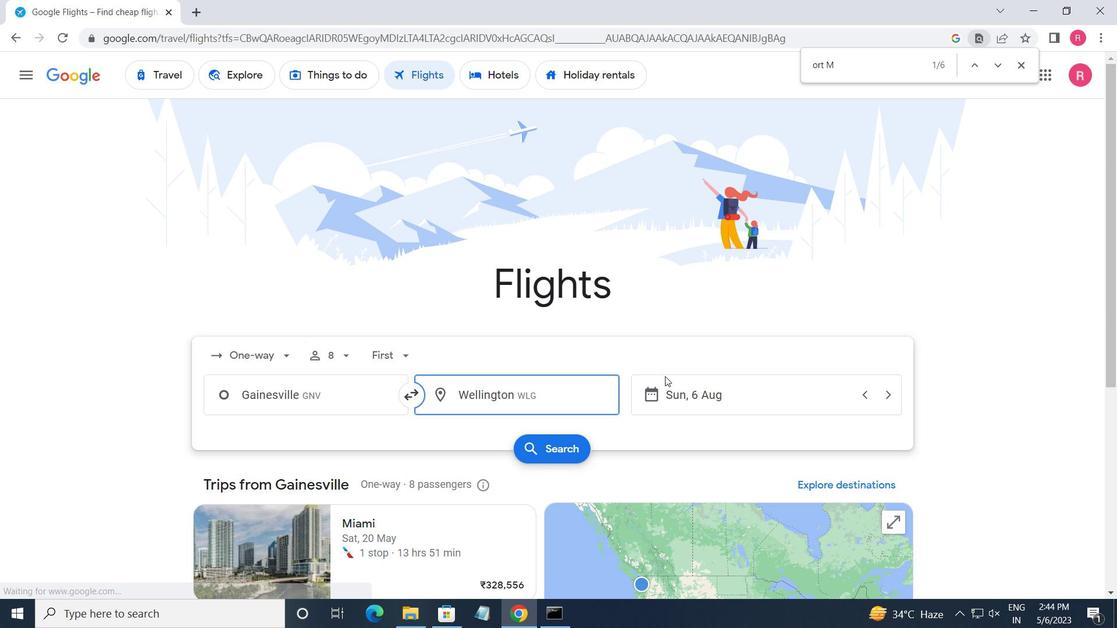 
Action: Mouse pressed left at (674, 391)
Screenshot: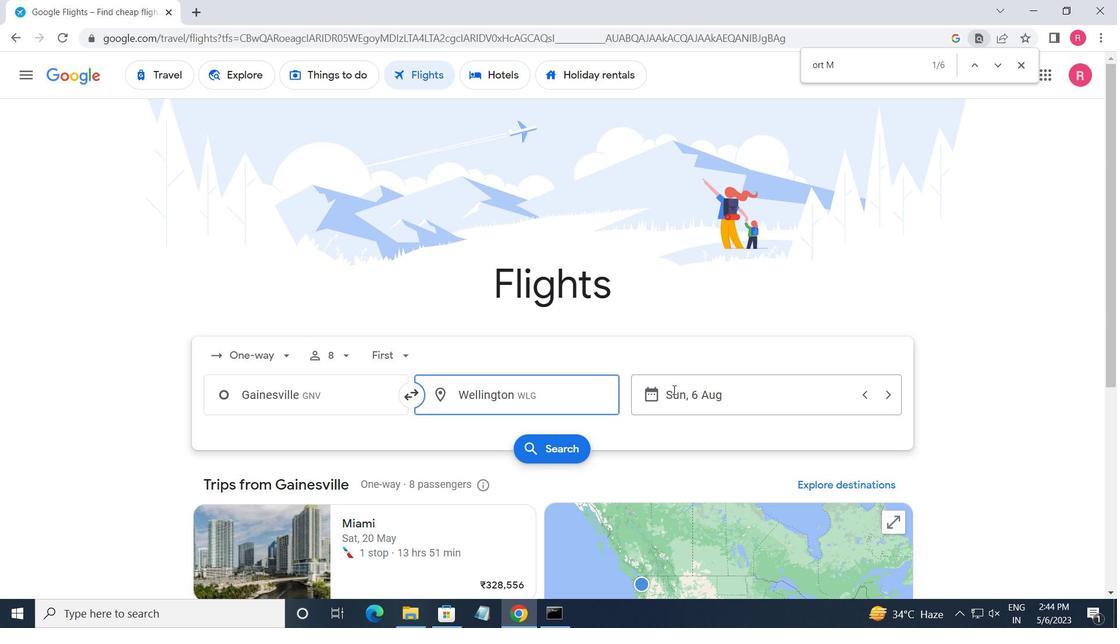 
Action: Mouse moved to (394, 370)
Screenshot: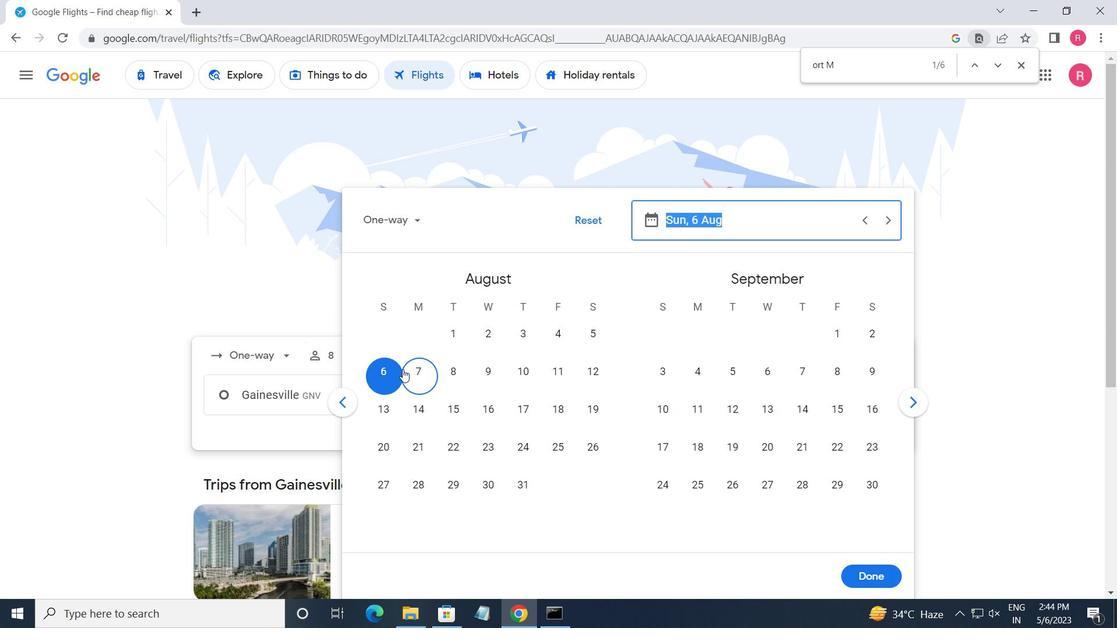 
Action: Mouse pressed left at (394, 370)
Screenshot: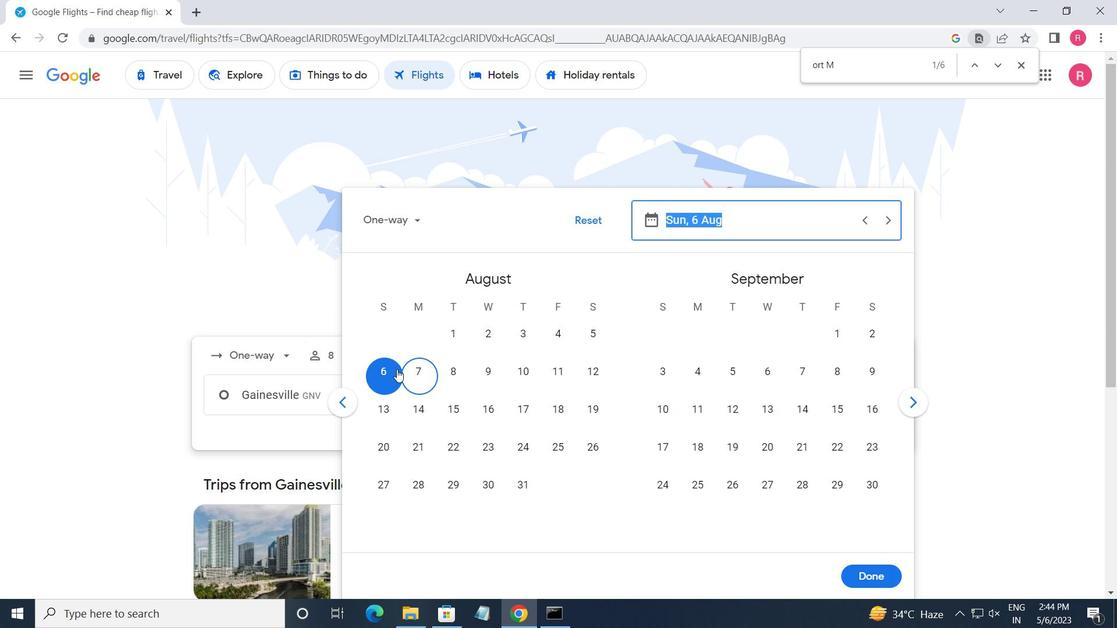 
Action: Mouse moved to (862, 580)
Screenshot: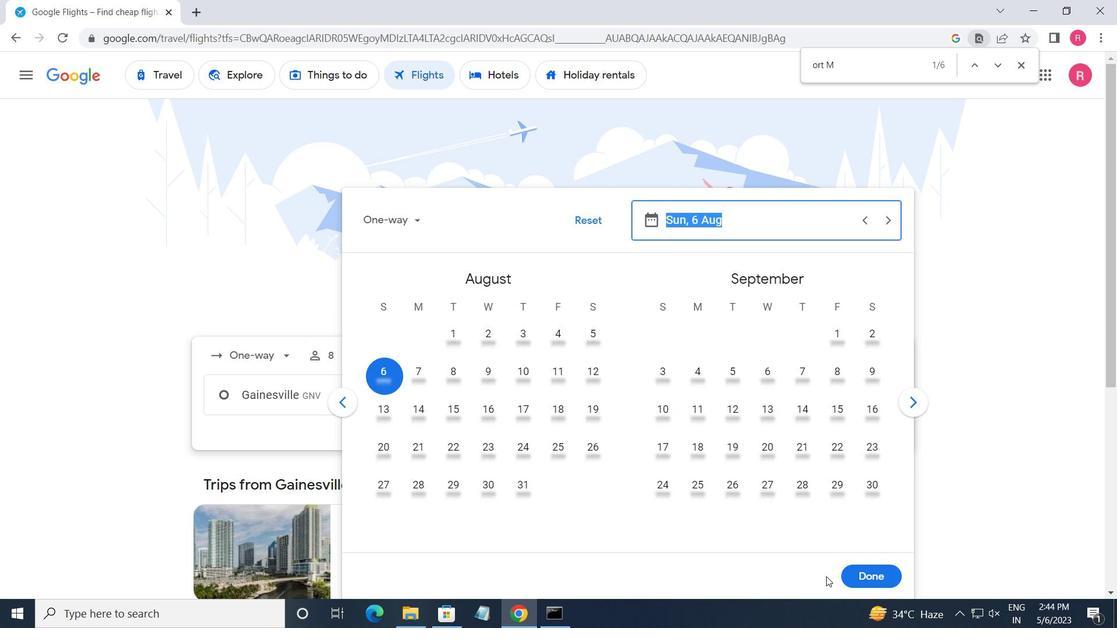 
Action: Mouse pressed left at (862, 580)
Screenshot: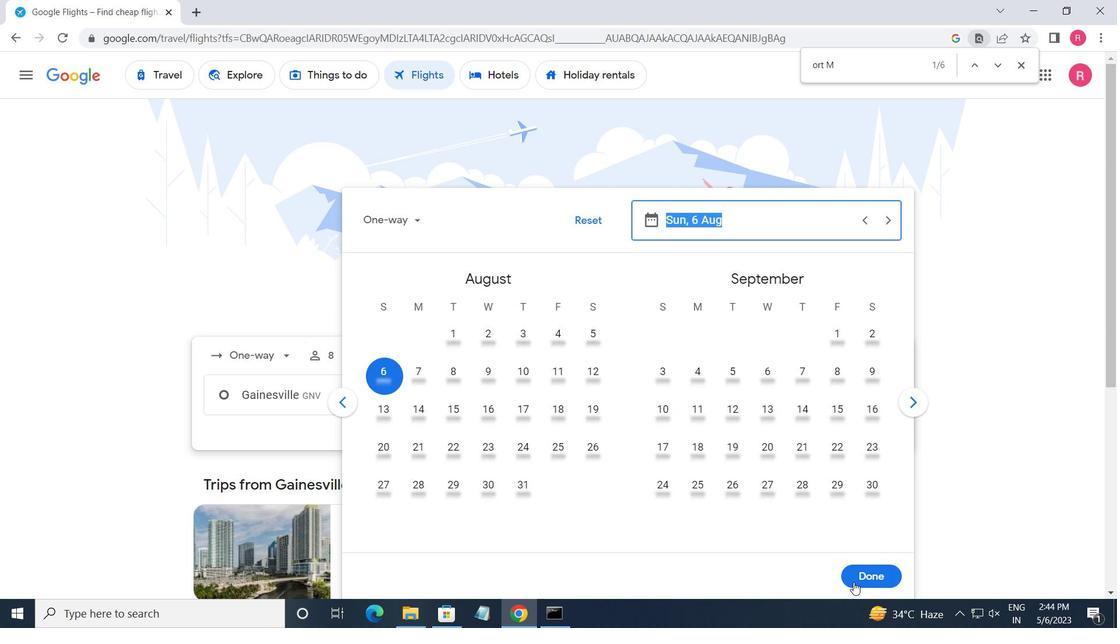 
Action: Mouse moved to (552, 454)
Screenshot: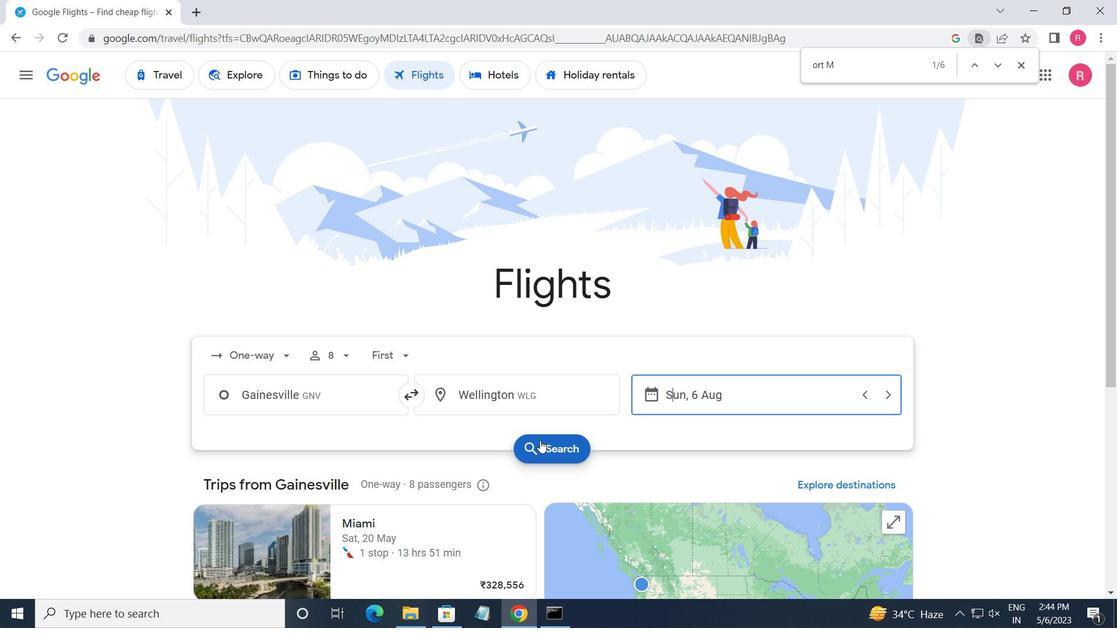 
Action: Mouse pressed left at (552, 454)
Screenshot: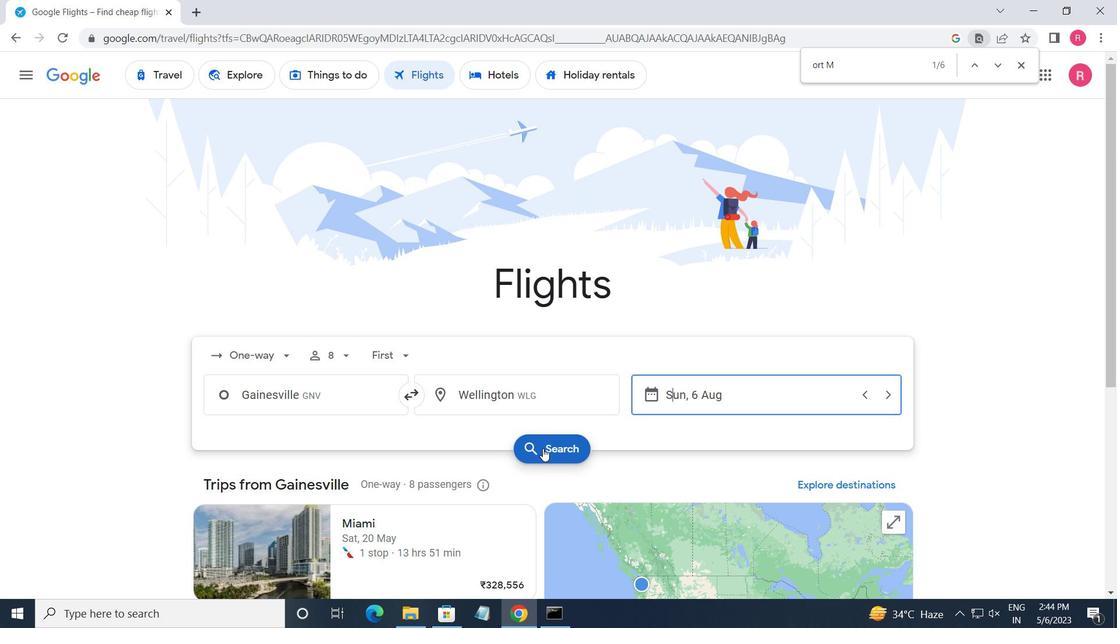 
Action: Mouse moved to (221, 215)
Screenshot: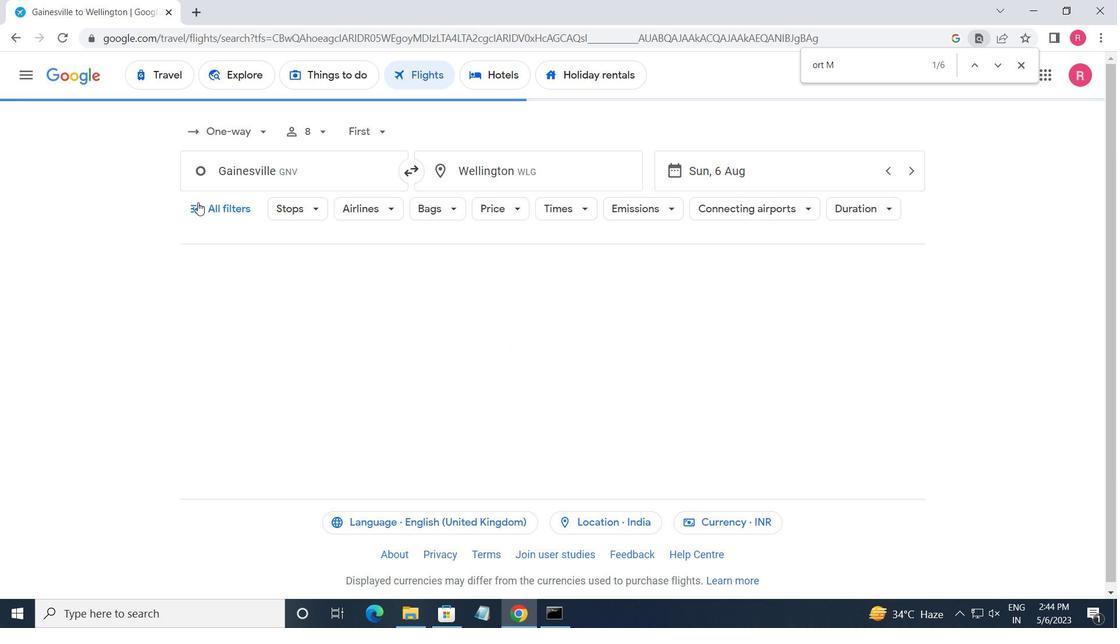 
Action: Mouse pressed left at (221, 215)
Screenshot: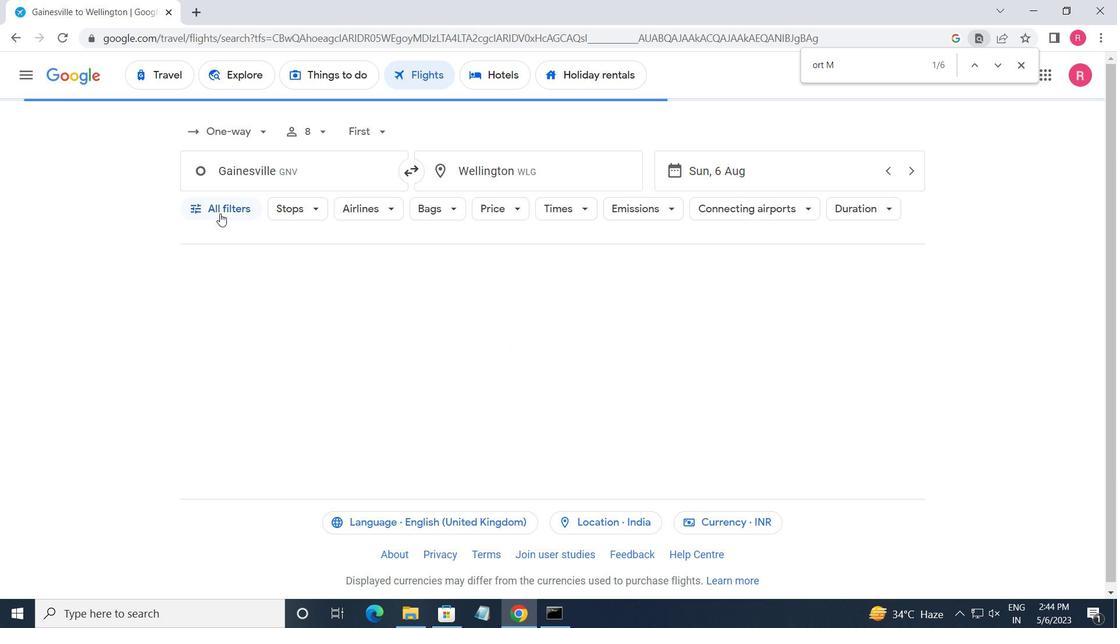 
Action: Mouse moved to (307, 367)
Screenshot: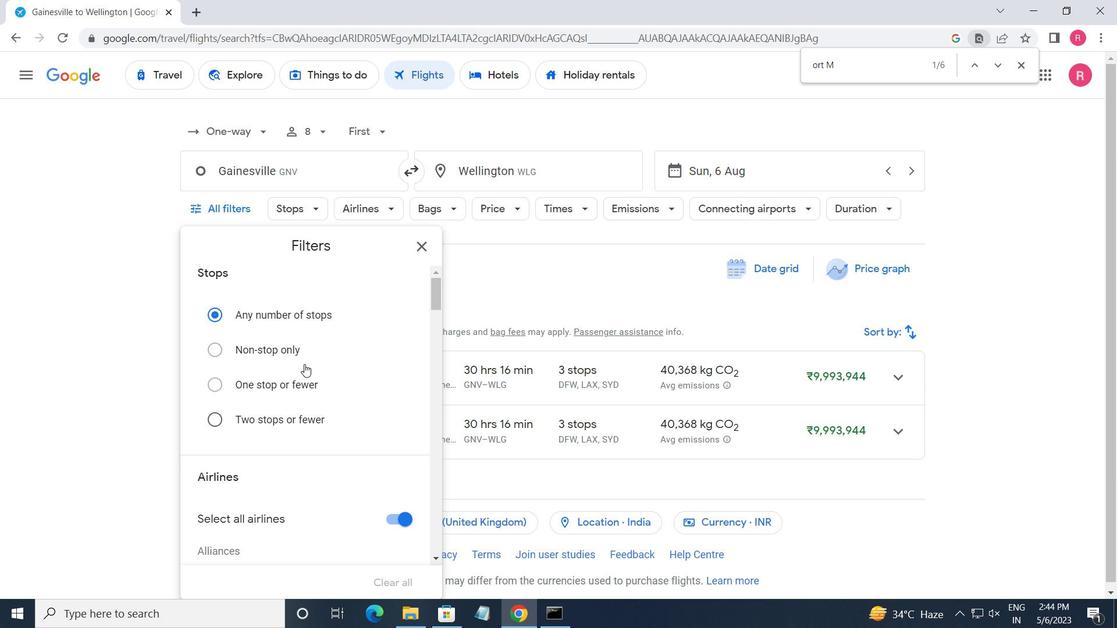 
Action: Mouse scrolled (307, 367) with delta (0, 0)
Screenshot: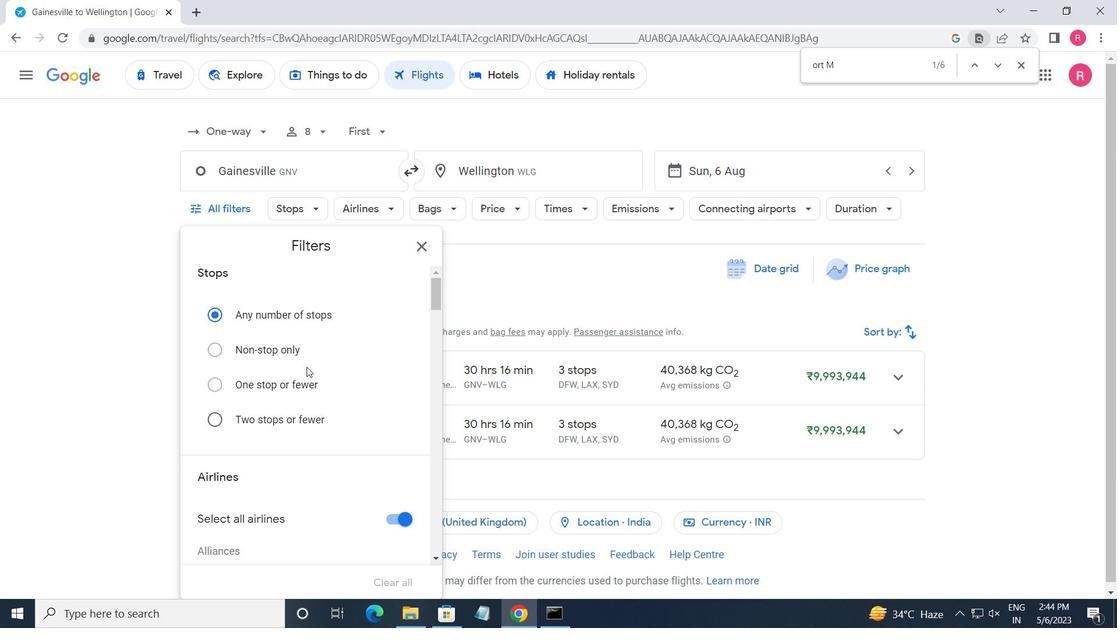 
Action: Mouse moved to (315, 376)
Screenshot: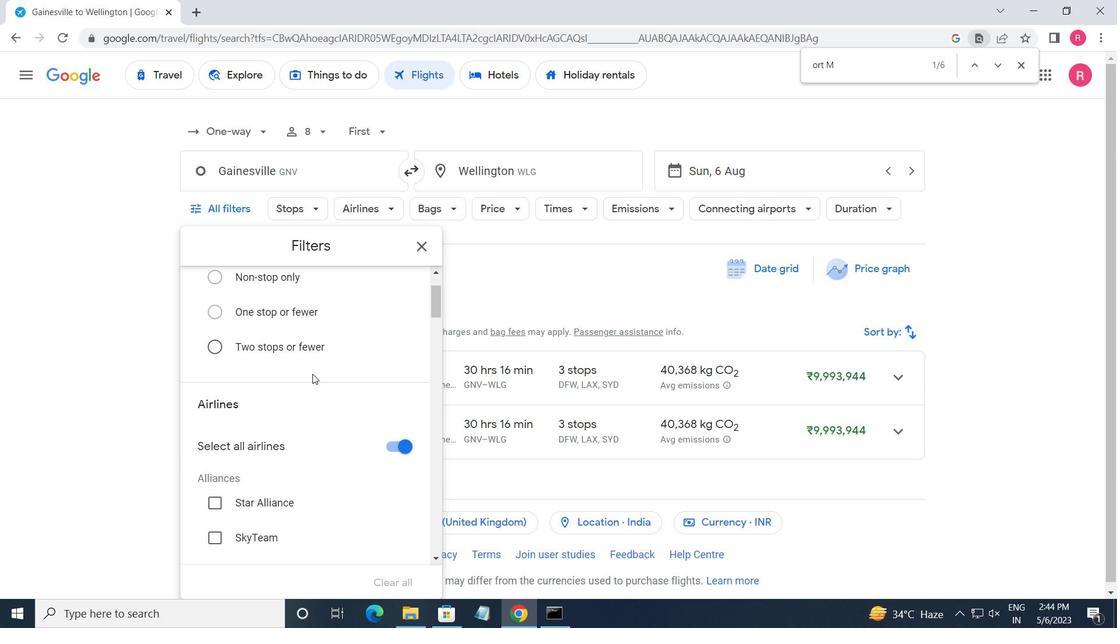 
Action: Mouse scrolled (315, 376) with delta (0, 0)
Screenshot: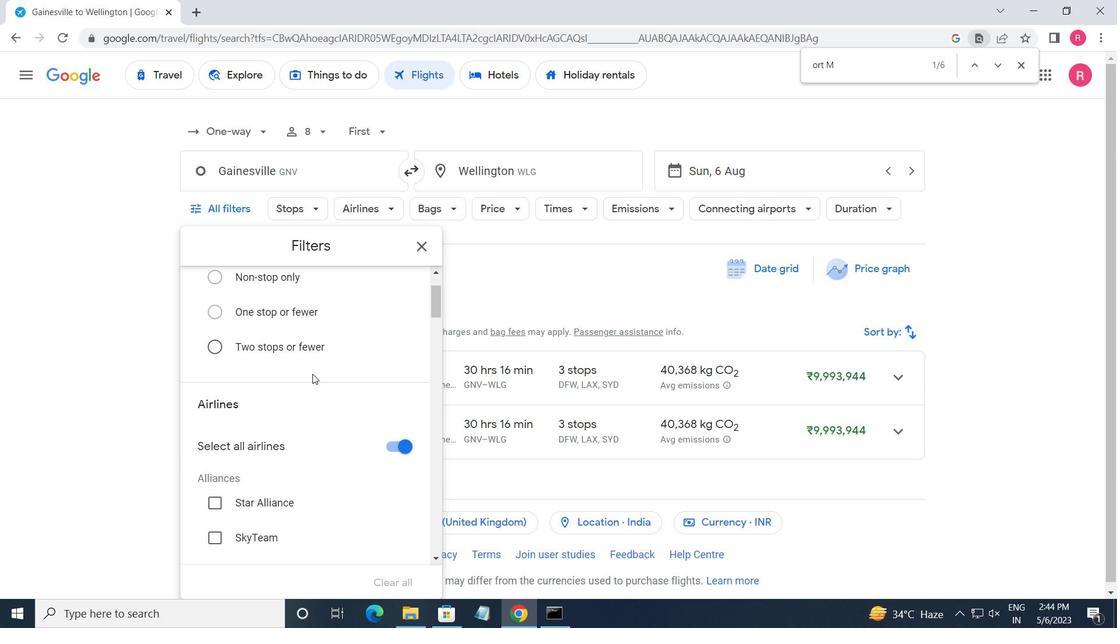 
Action: Mouse moved to (316, 376)
Screenshot: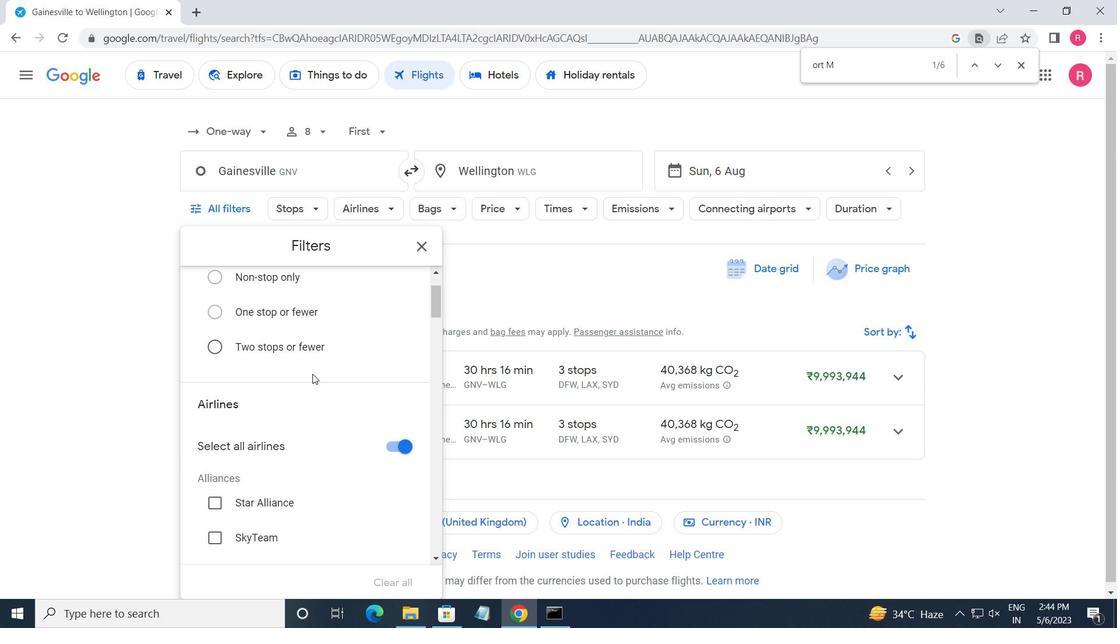 
Action: Mouse scrolled (316, 376) with delta (0, 0)
Screenshot: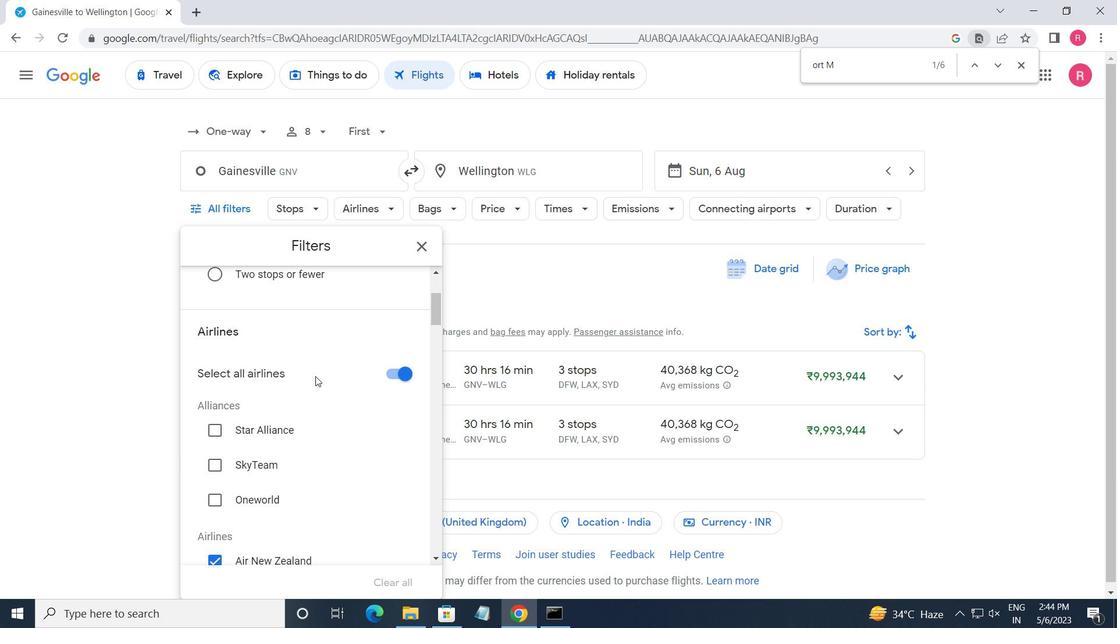 
Action: Mouse moved to (317, 377)
Screenshot: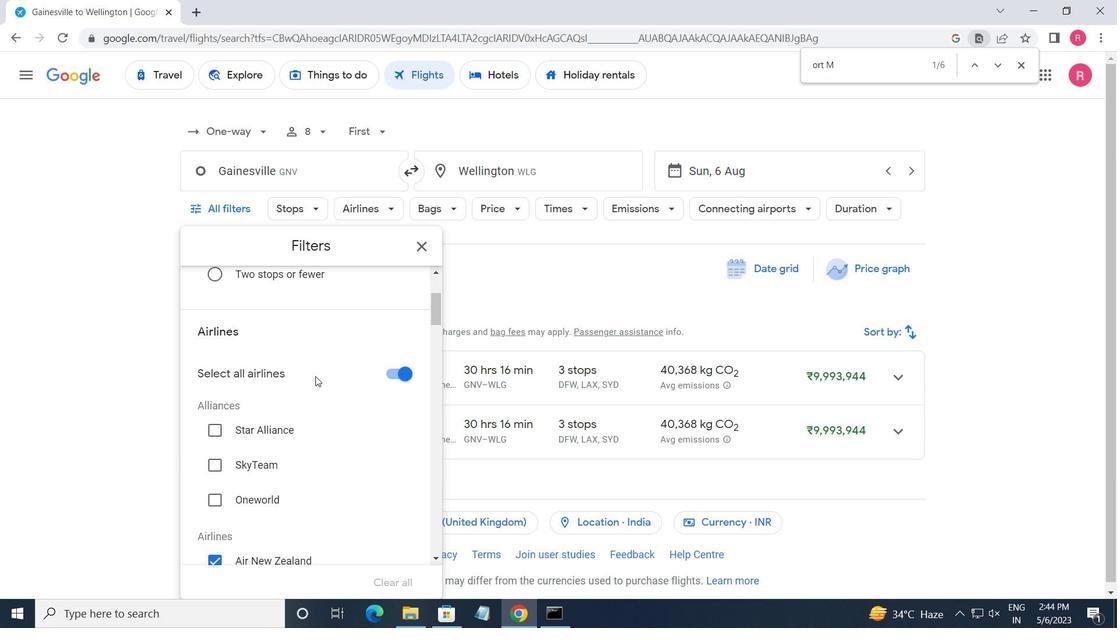 
Action: Mouse scrolled (317, 376) with delta (0, 0)
Screenshot: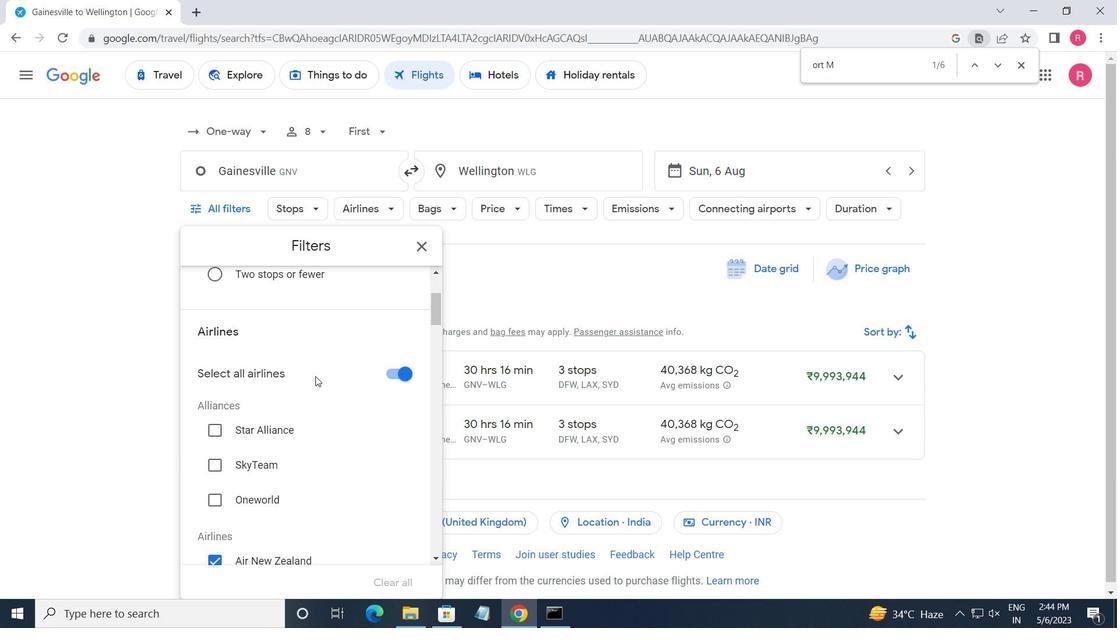 
Action: Mouse moved to (317, 378)
Screenshot: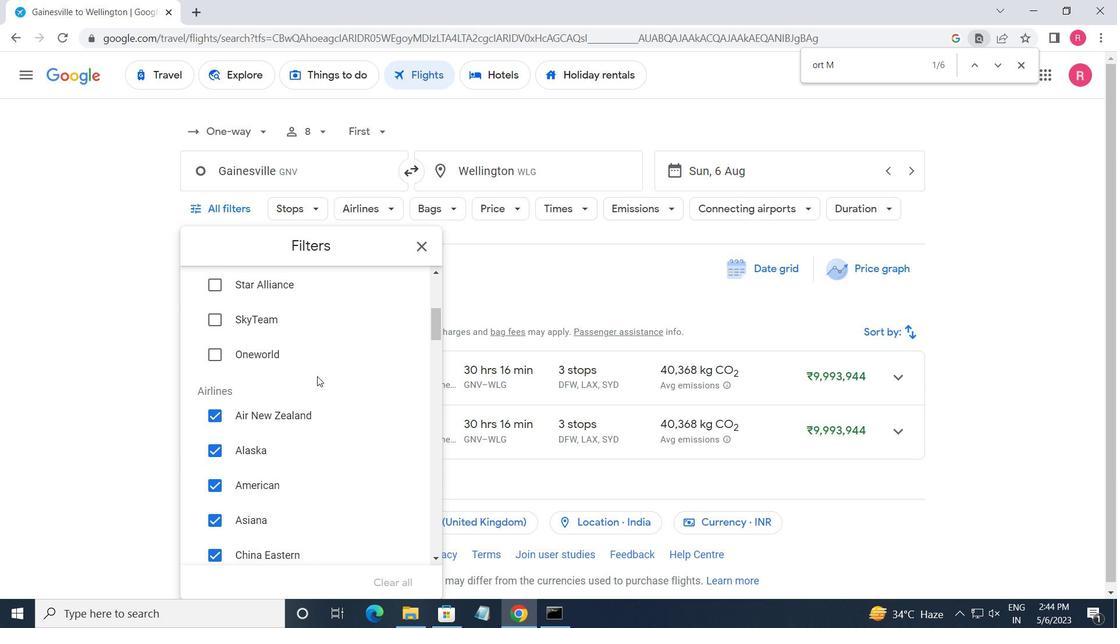 
Action: Mouse scrolled (317, 377) with delta (0, 0)
Screenshot: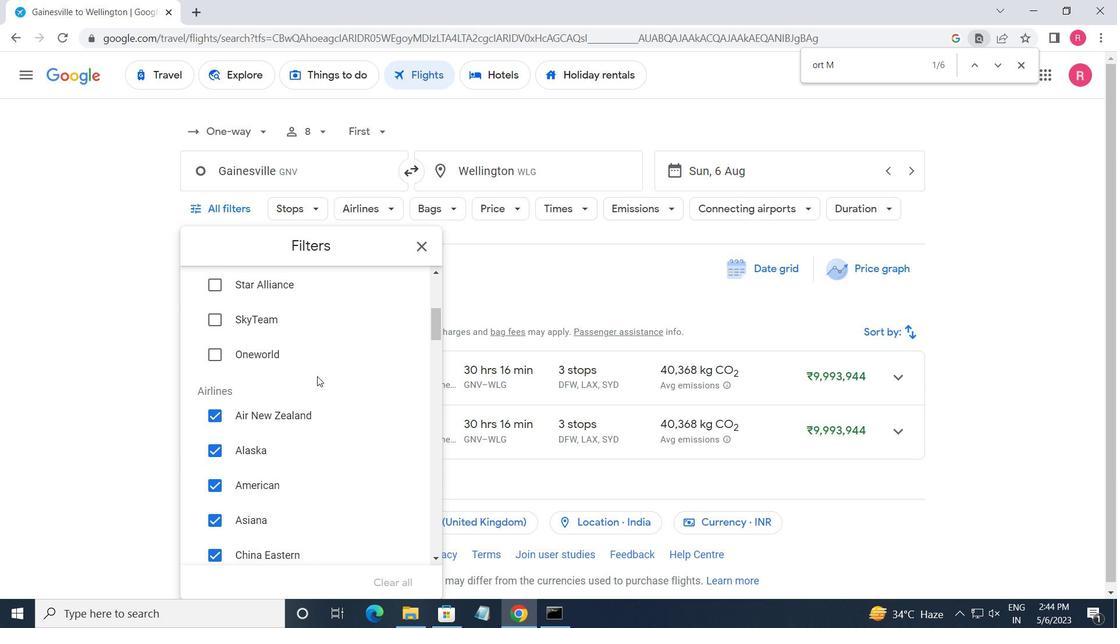 
Action: Mouse moved to (380, 375)
Screenshot: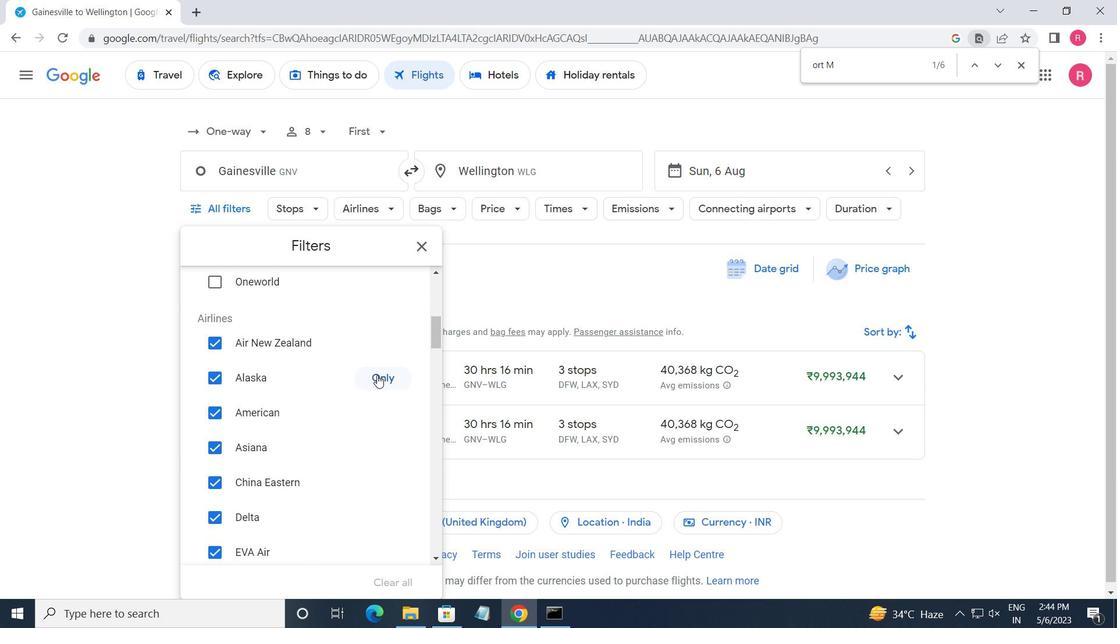 
Action: Mouse pressed left at (380, 375)
Screenshot: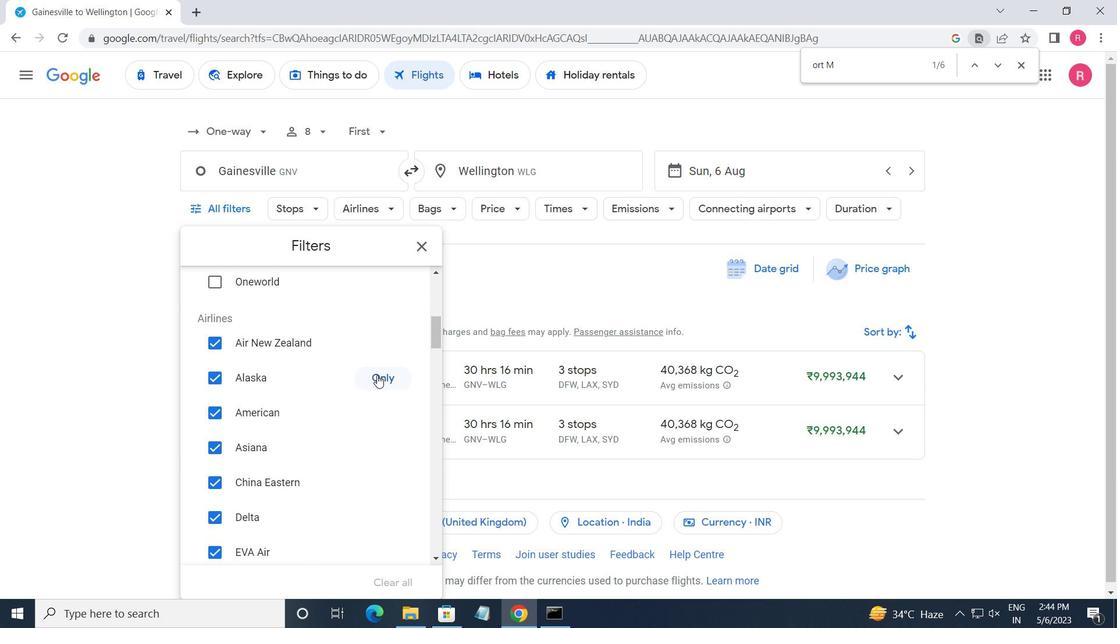 
Action: Mouse moved to (362, 430)
Screenshot: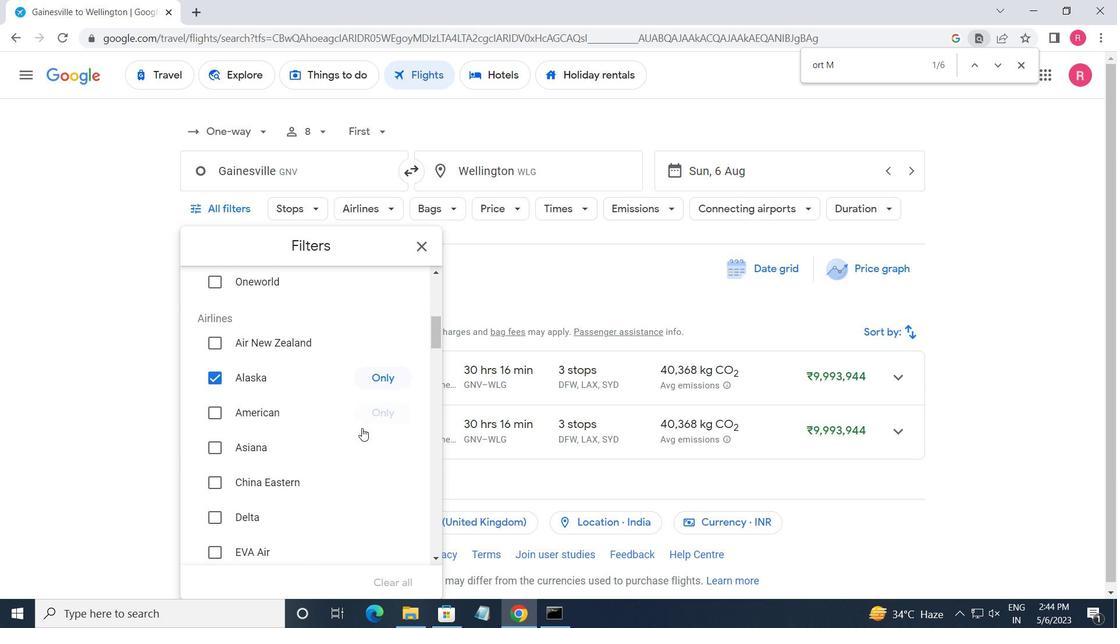 
Action: Mouse scrolled (362, 429) with delta (0, 0)
Screenshot: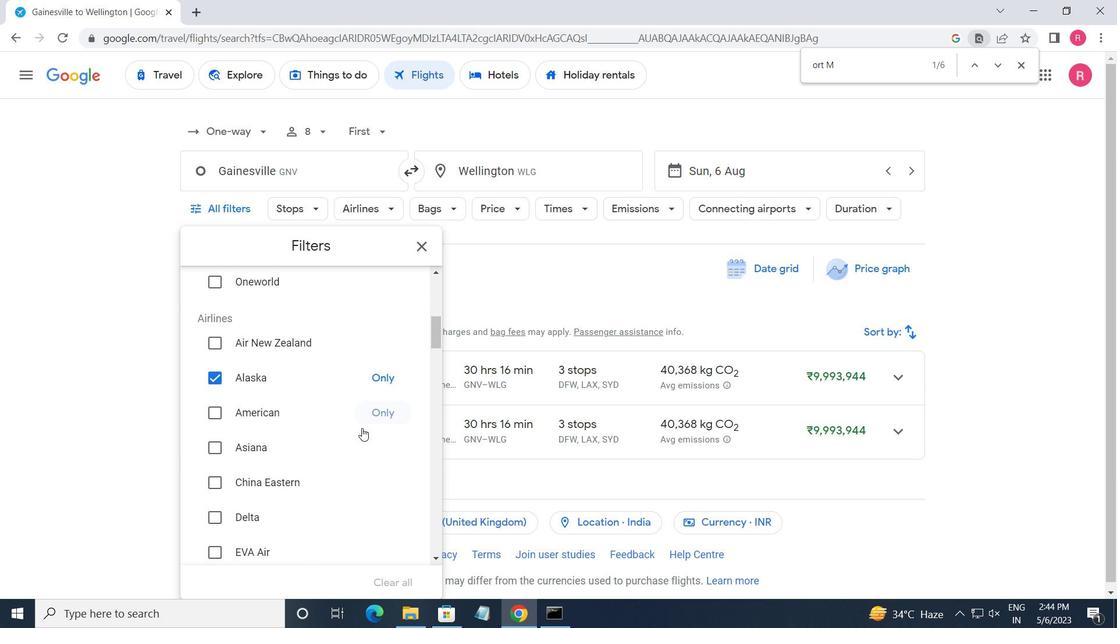 
Action: Mouse moved to (362, 430)
Screenshot: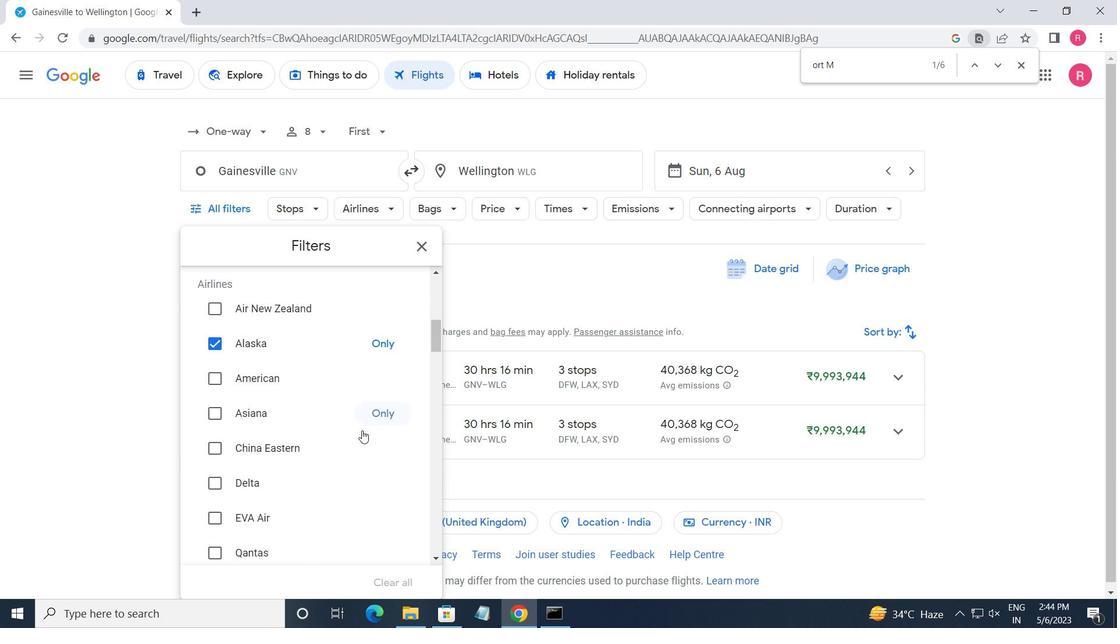 
Action: Mouse scrolled (362, 430) with delta (0, 0)
Screenshot: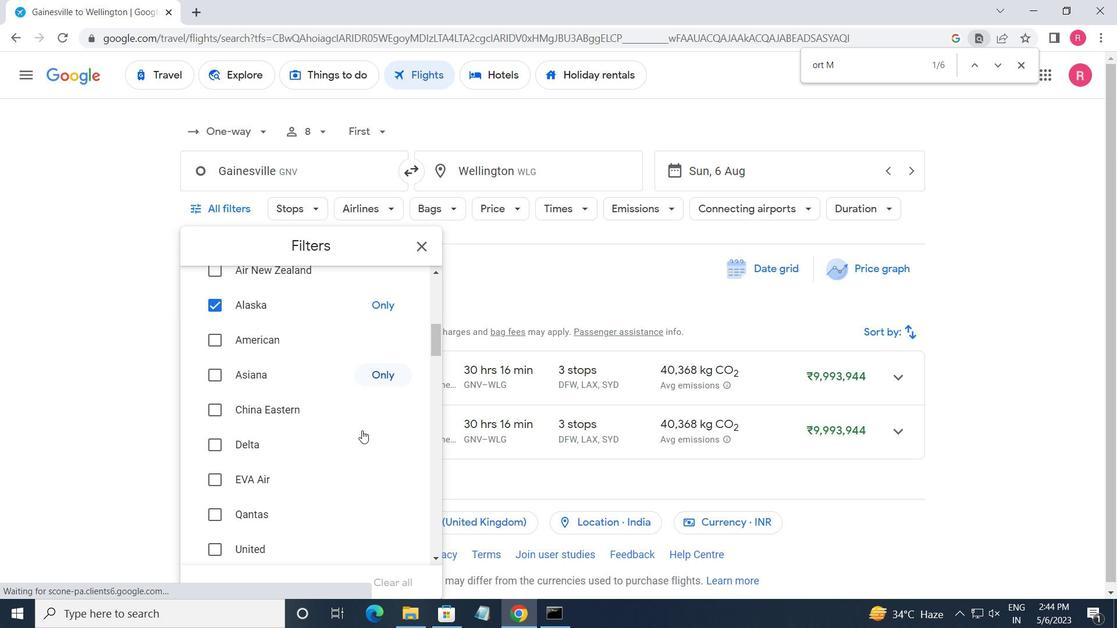 
Action: Mouse moved to (364, 425)
Screenshot: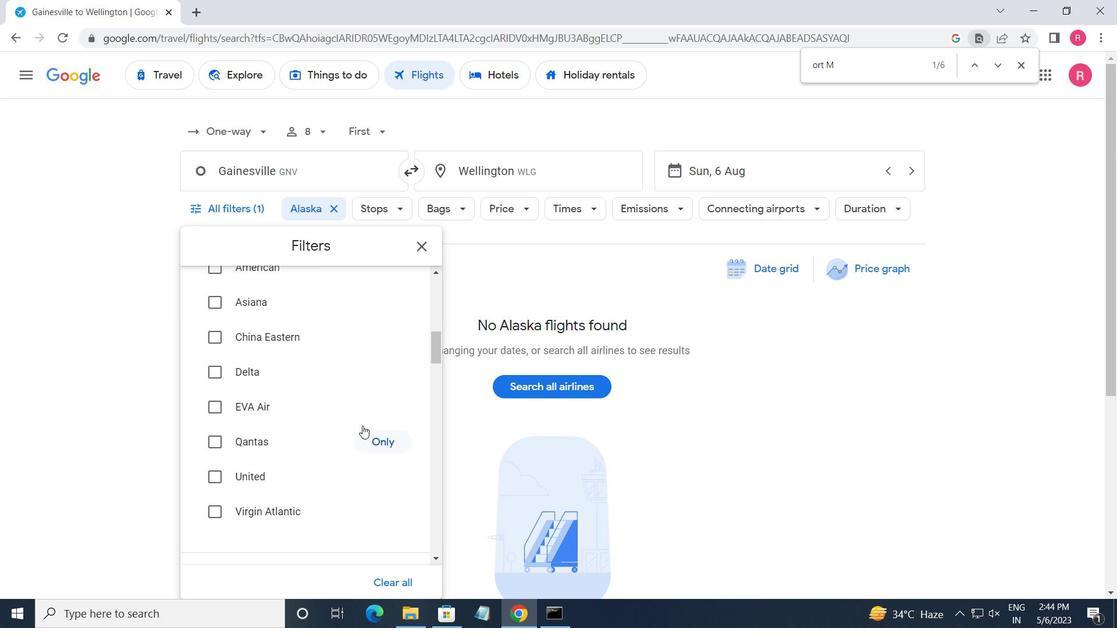 
Action: Mouse scrolled (364, 424) with delta (0, 0)
Screenshot: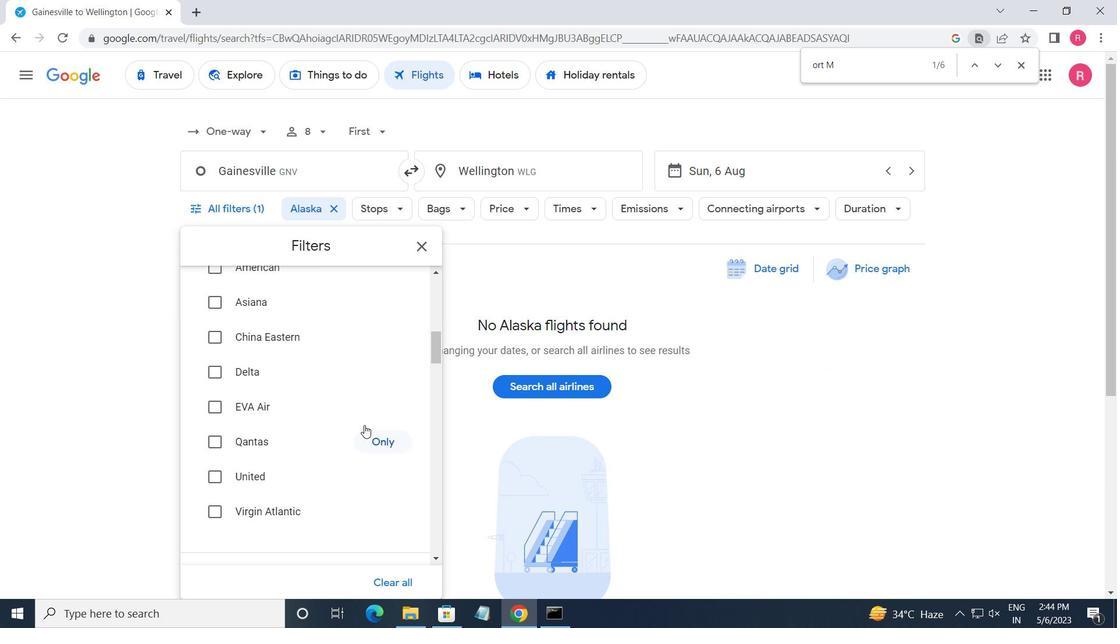 
Action: Mouse scrolled (364, 424) with delta (0, 0)
Screenshot: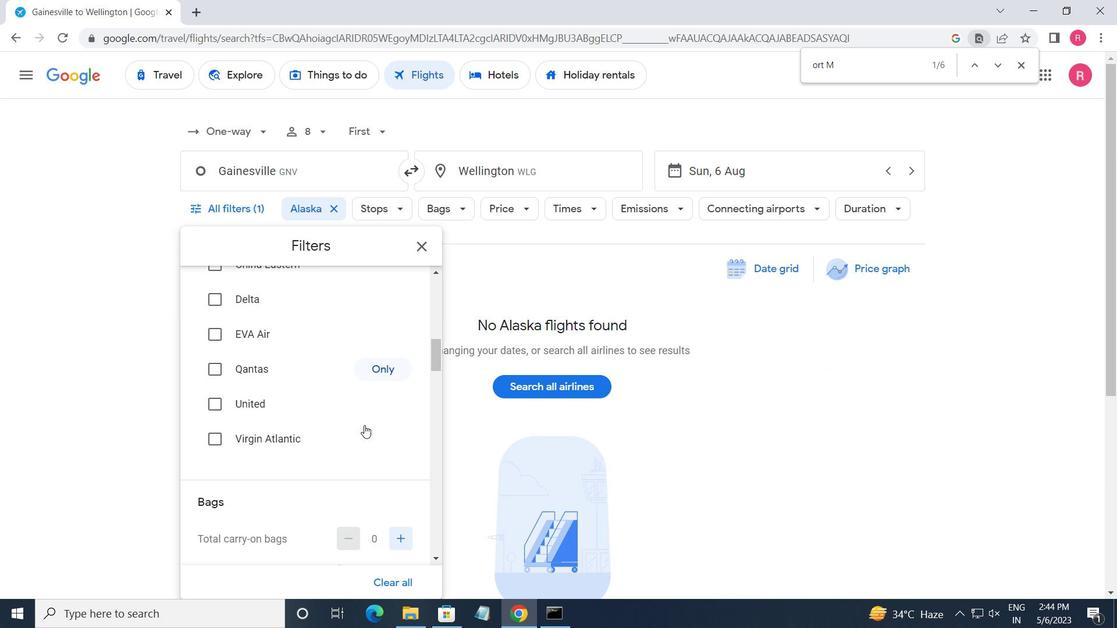 
Action: Mouse moved to (363, 433)
Screenshot: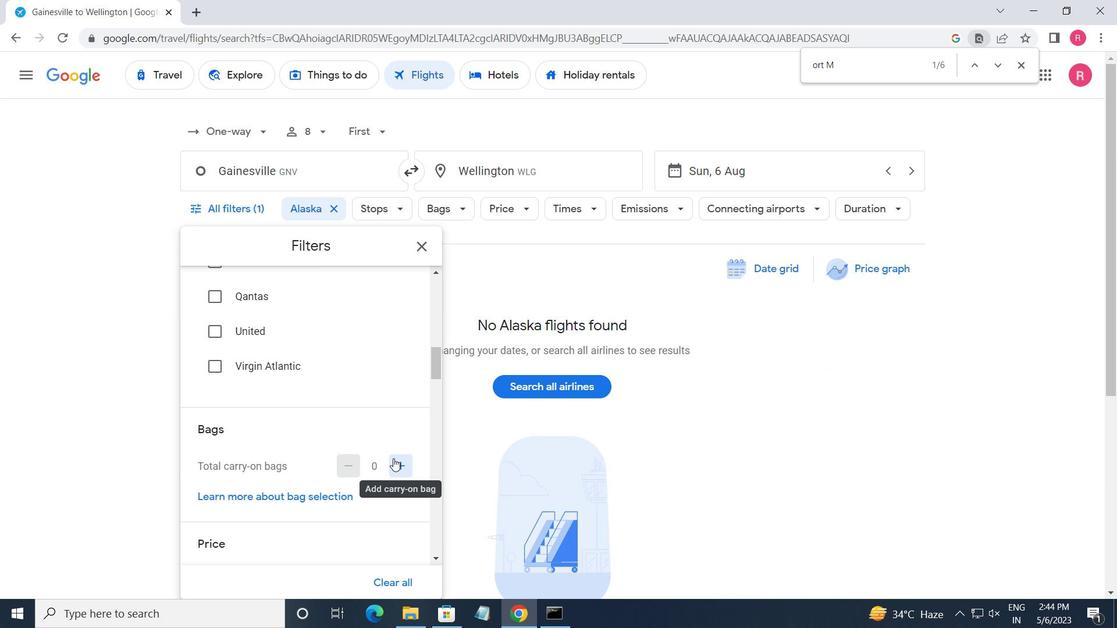 
Action: Mouse scrolled (363, 432) with delta (0, 0)
Screenshot: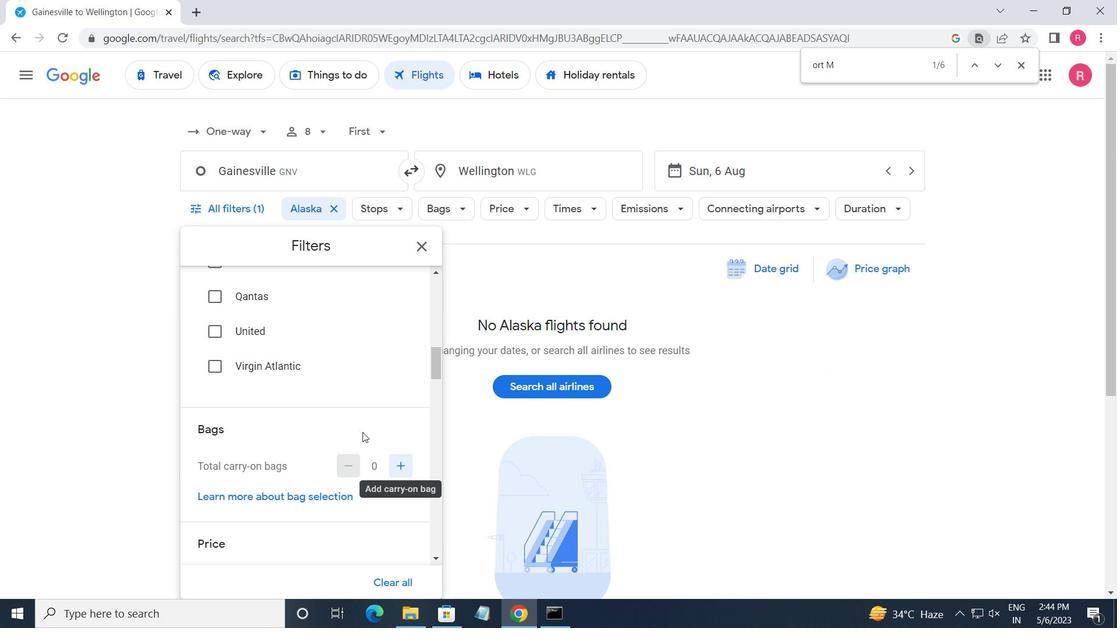 
Action: Mouse moved to (363, 433)
Screenshot: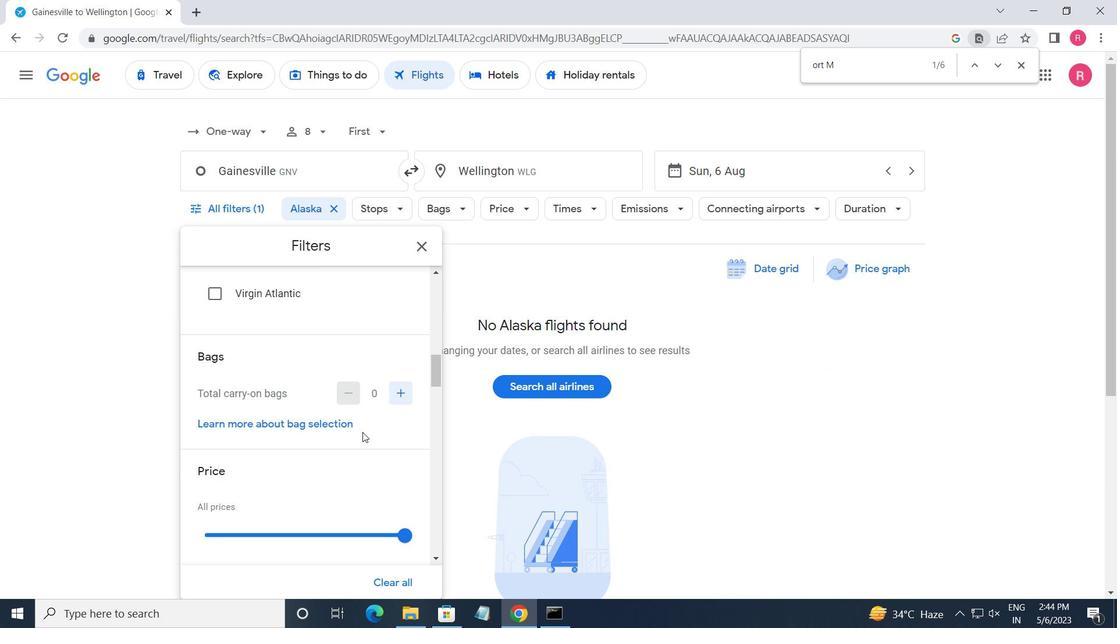 
Action: Mouse scrolled (363, 432) with delta (0, 0)
Screenshot: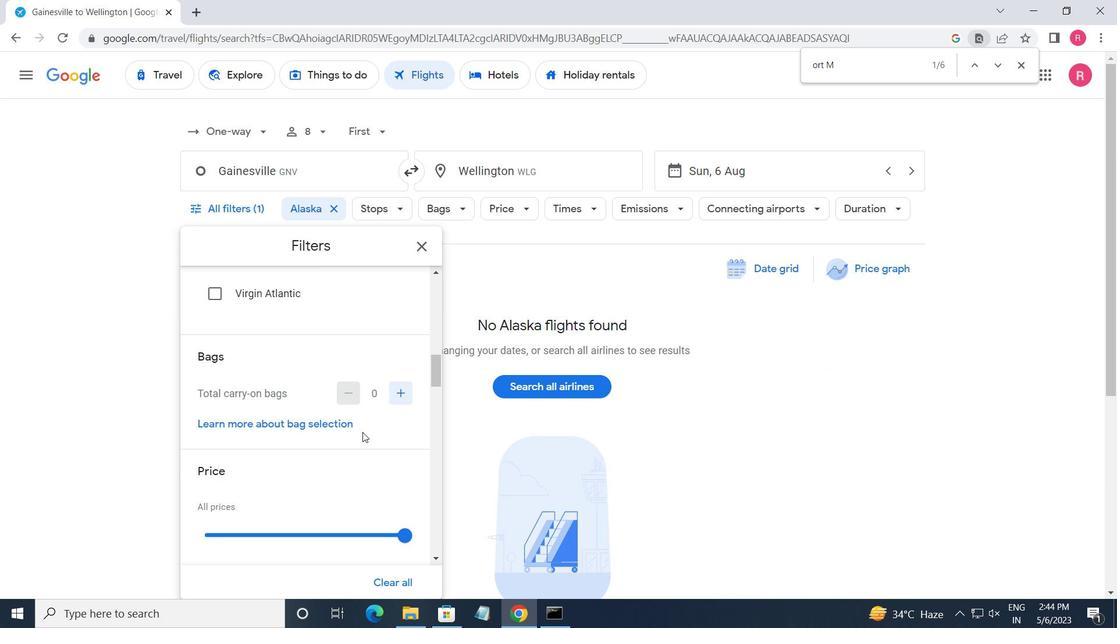 
Action: Mouse moved to (363, 433)
Screenshot: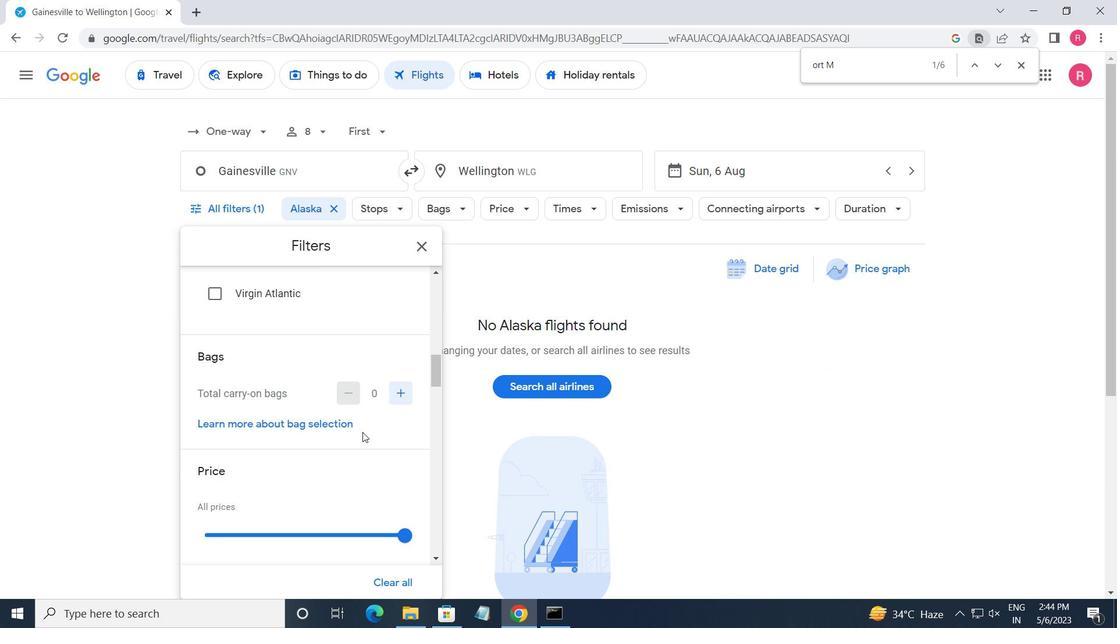 
Action: Mouse scrolled (363, 432) with delta (0, 0)
Screenshot: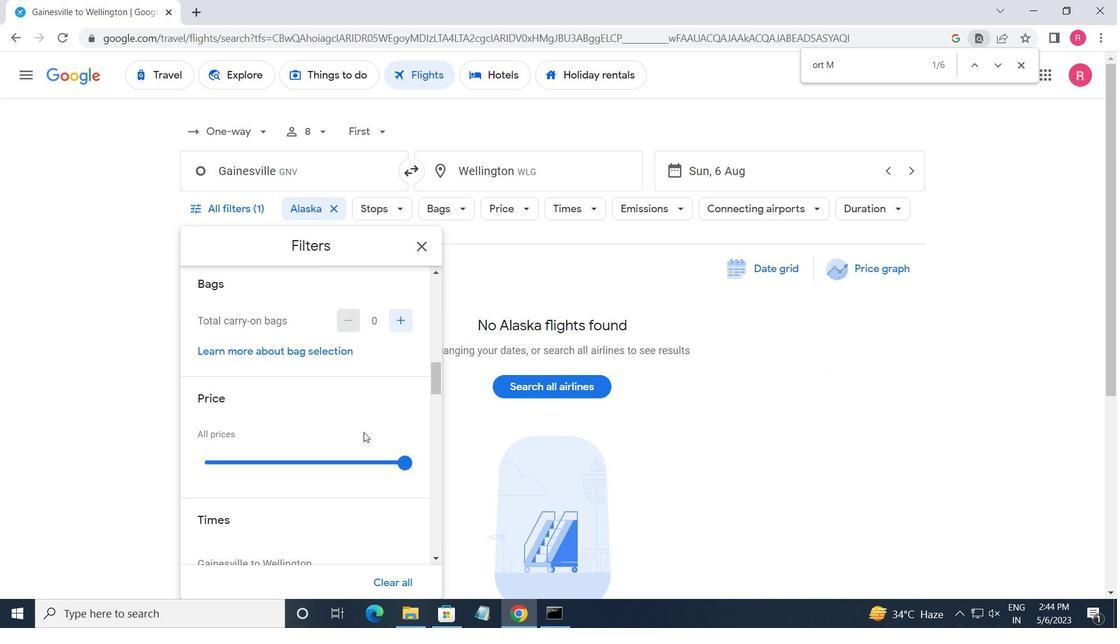 
Action: Mouse moved to (411, 396)
Screenshot: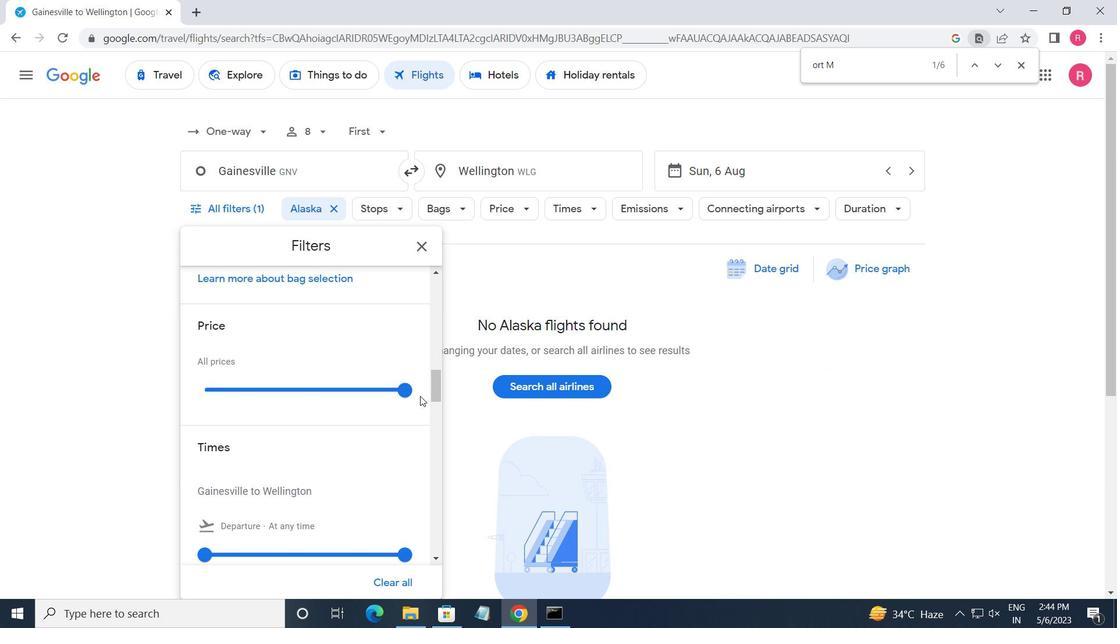 
Action: Mouse pressed left at (411, 396)
Screenshot: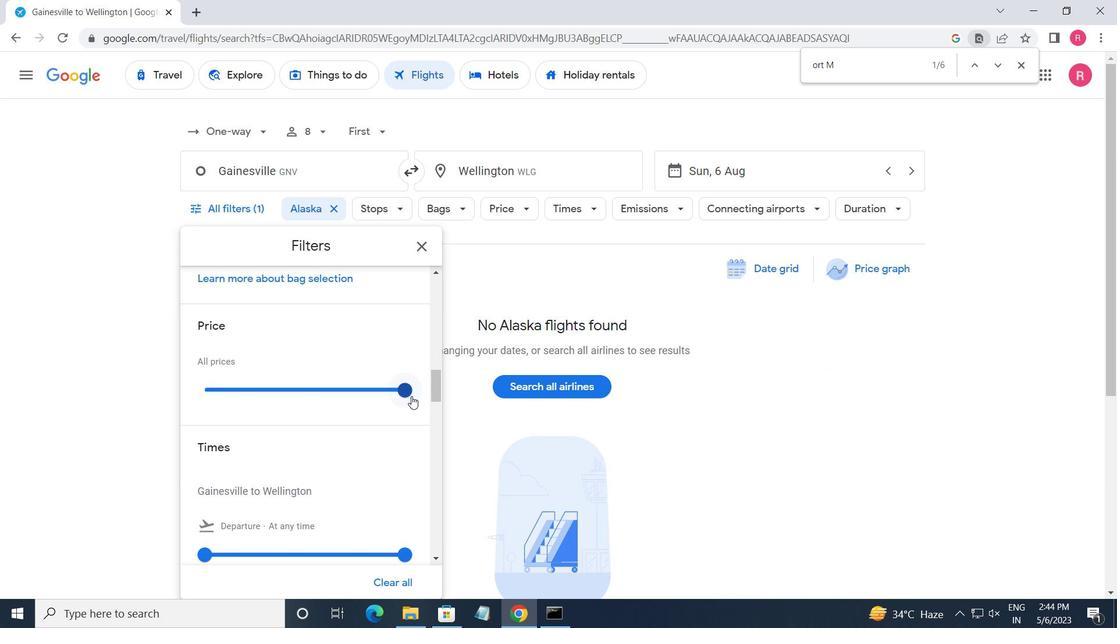
Action: Mouse moved to (332, 366)
Screenshot: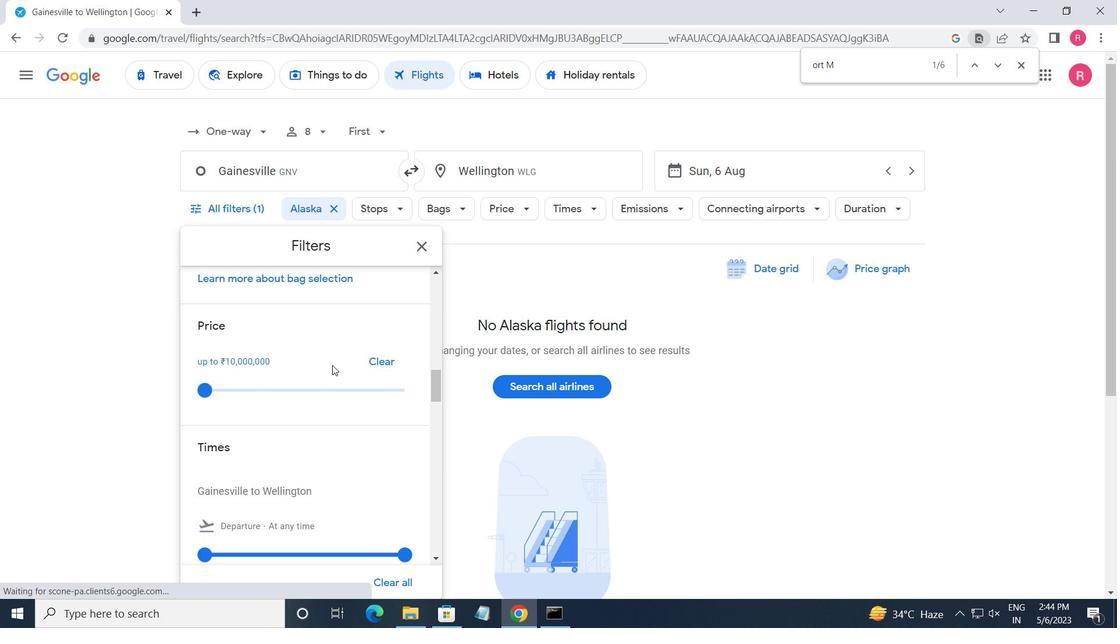 
Action: Mouse scrolled (332, 366) with delta (0, 0)
Screenshot: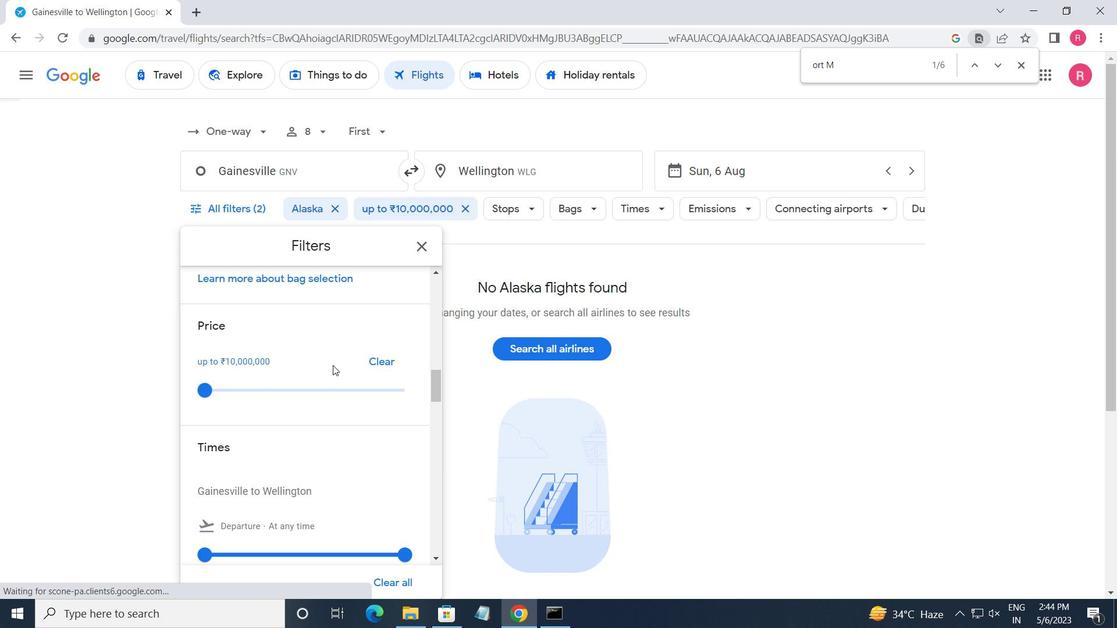 
Action: Mouse moved to (337, 380)
Screenshot: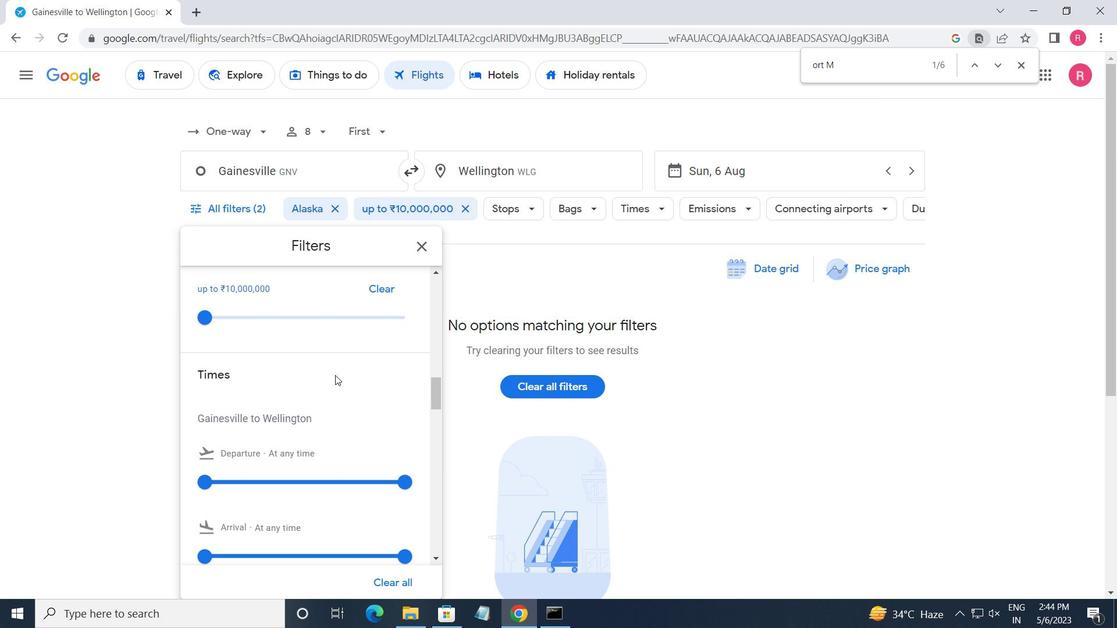 
Action: Mouse scrolled (337, 379) with delta (0, 0)
Screenshot: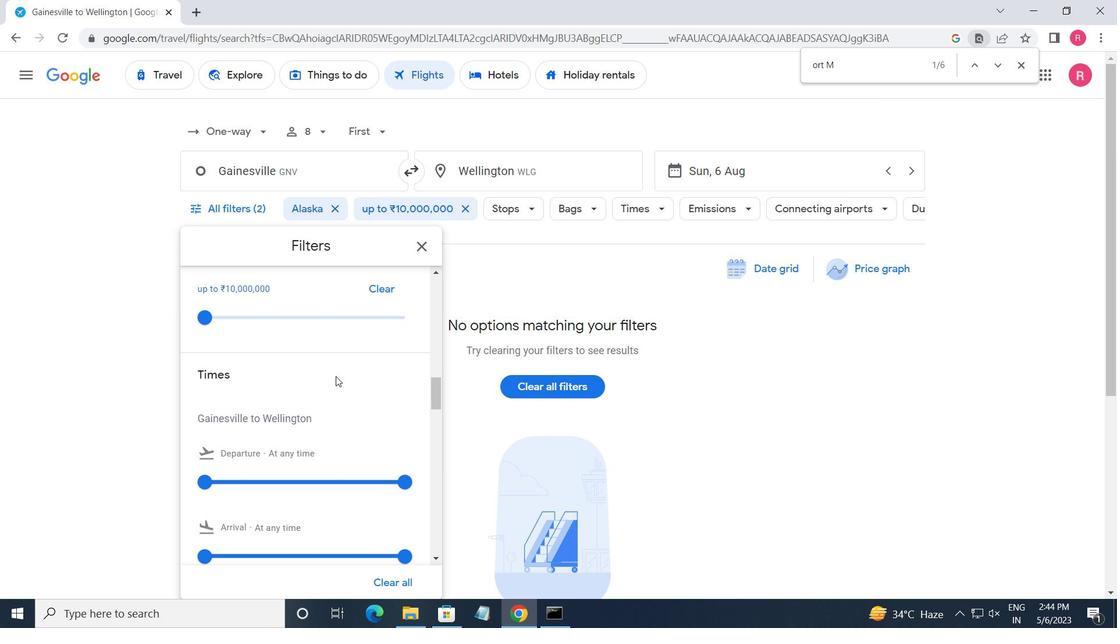 
Action: Mouse moved to (337, 385)
Screenshot: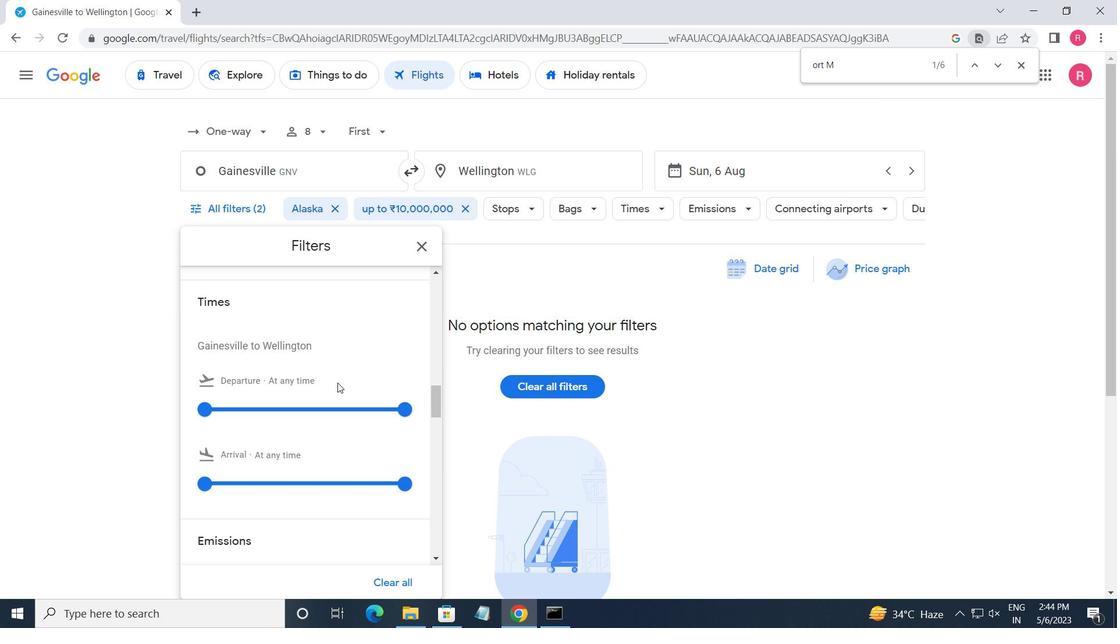 
Action: Mouse scrolled (337, 384) with delta (0, 0)
Screenshot: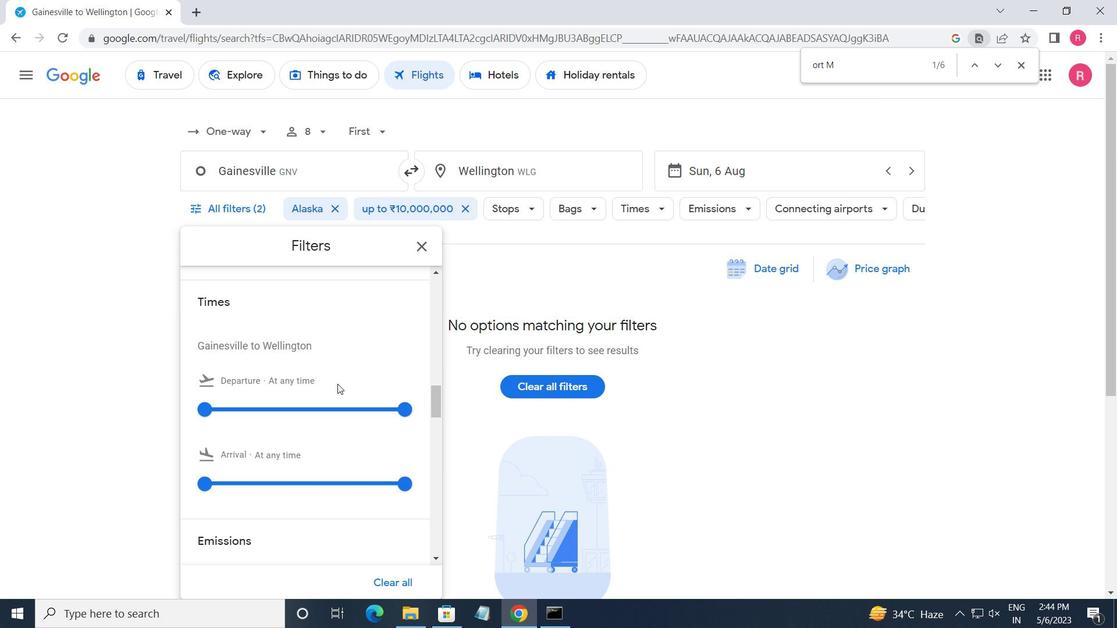
Action: Mouse moved to (197, 337)
Screenshot: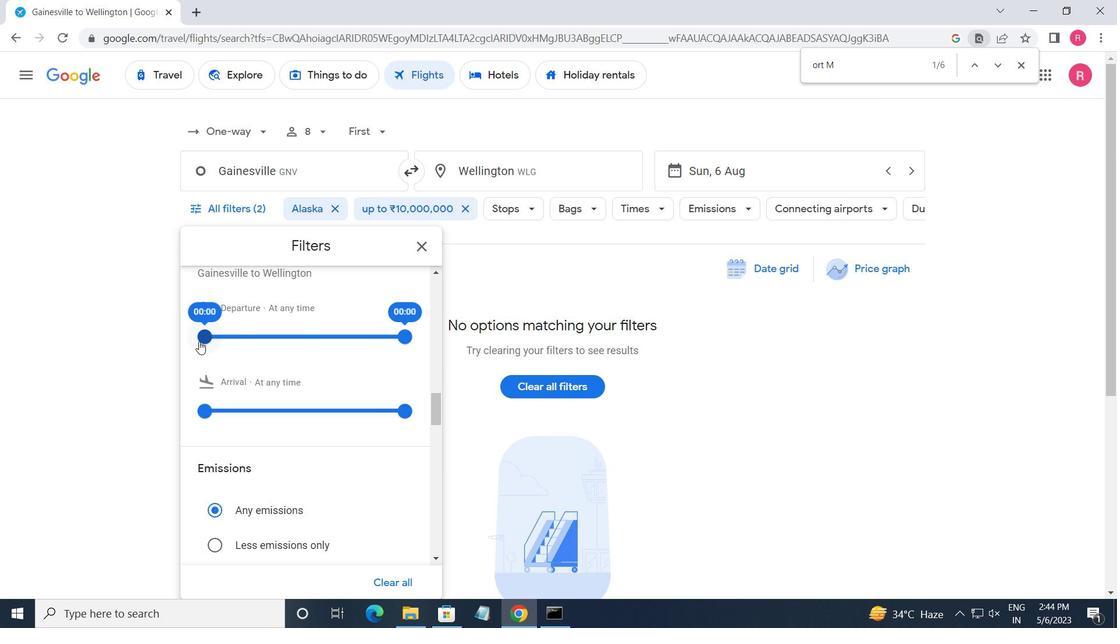 
Action: Mouse pressed left at (197, 337)
Screenshot: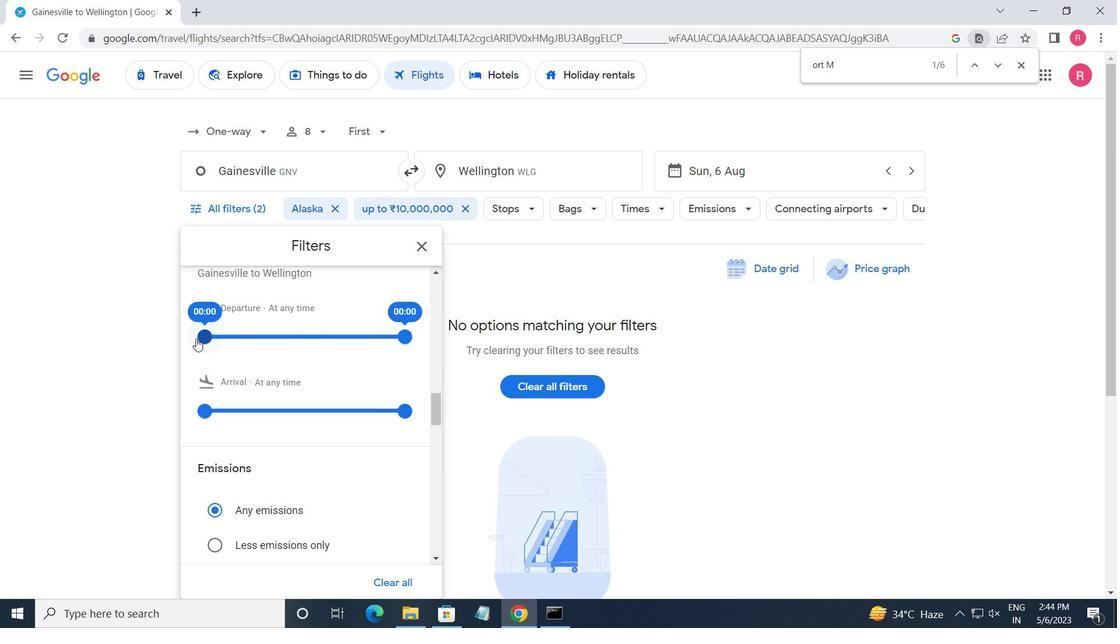 
Action: Mouse moved to (408, 339)
Screenshot: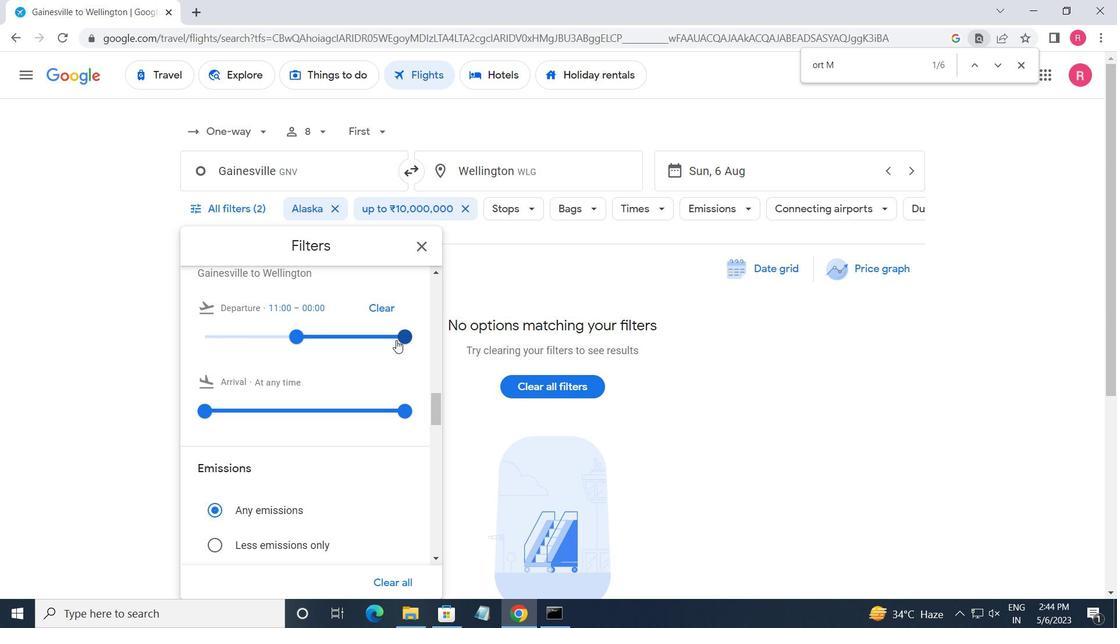 
Action: Mouse pressed left at (408, 339)
Screenshot: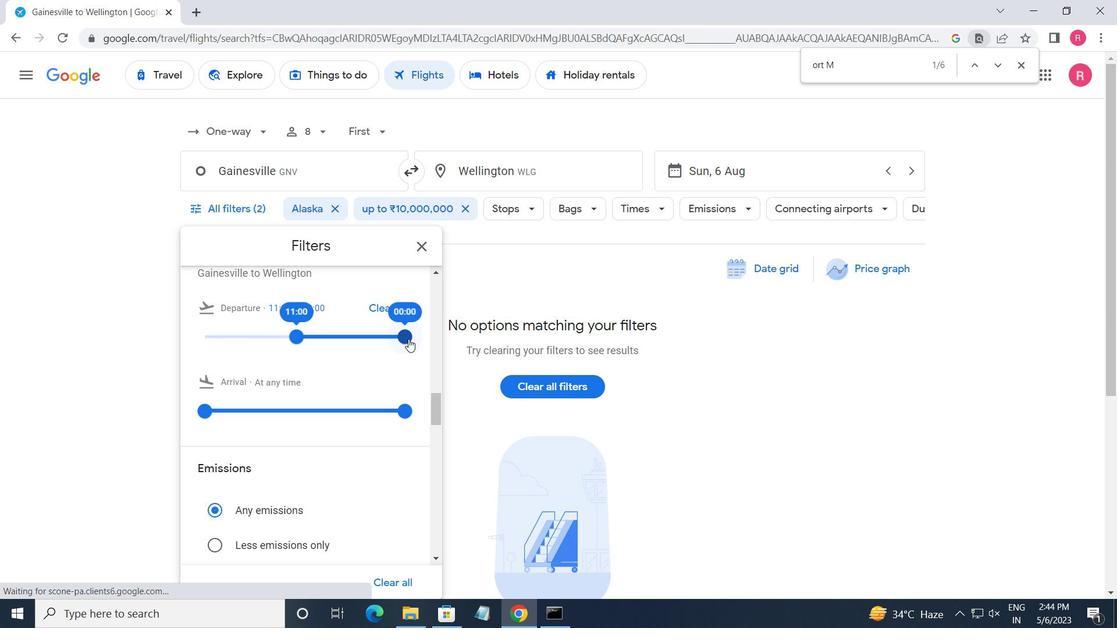 
Action: Mouse moved to (415, 250)
Screenshot: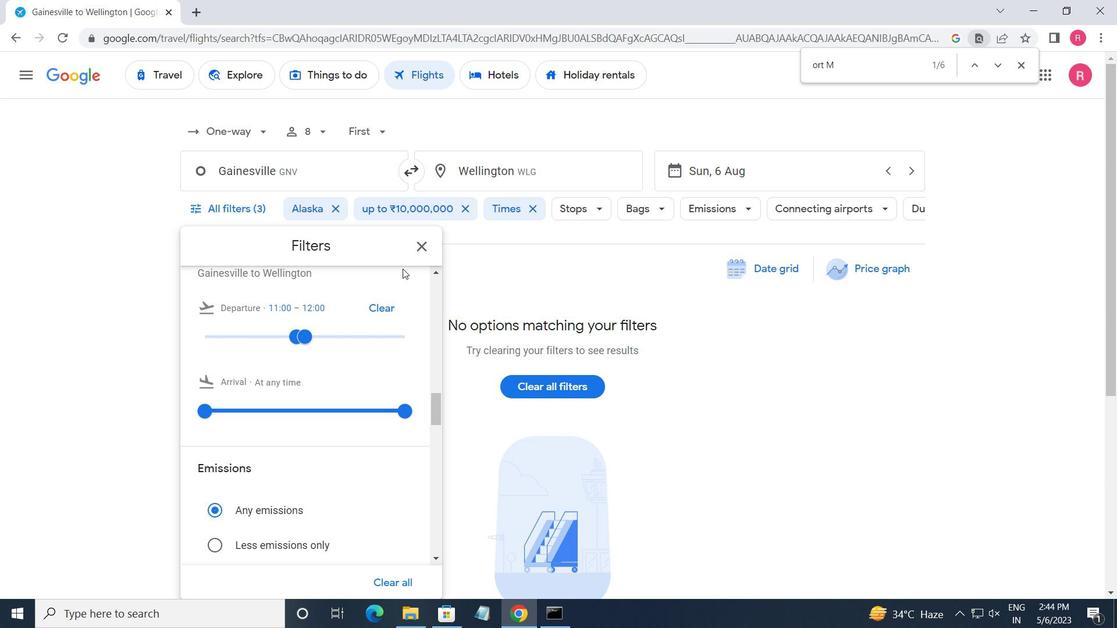 
Action: Mouse pressed left at (415, 250)
Screenshot: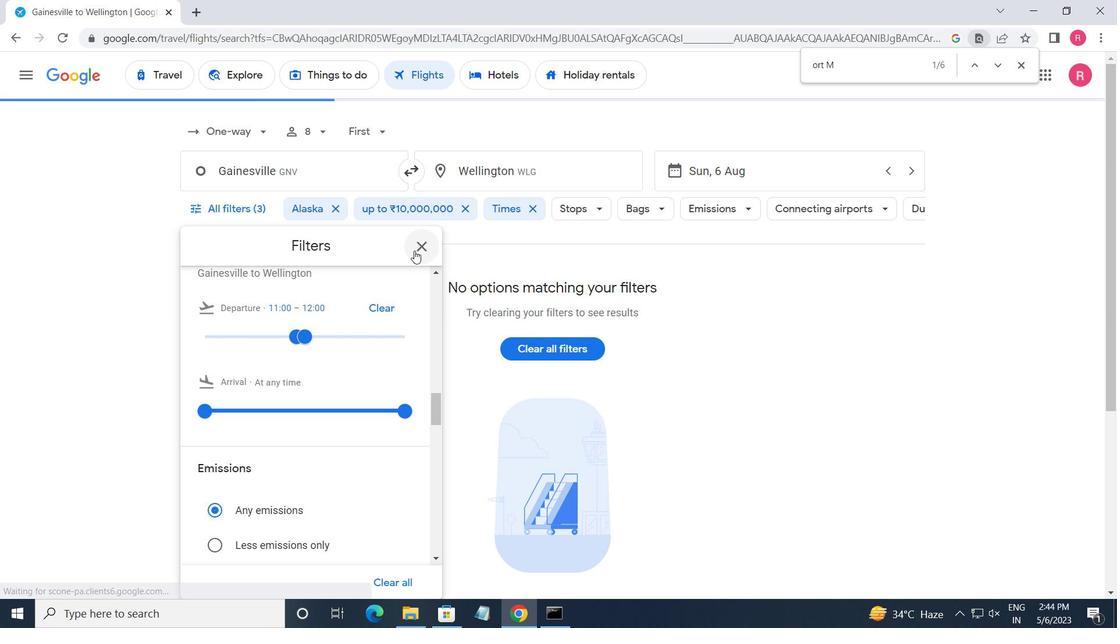 
Action: Mouse moved to (415, 250)
Screenshot: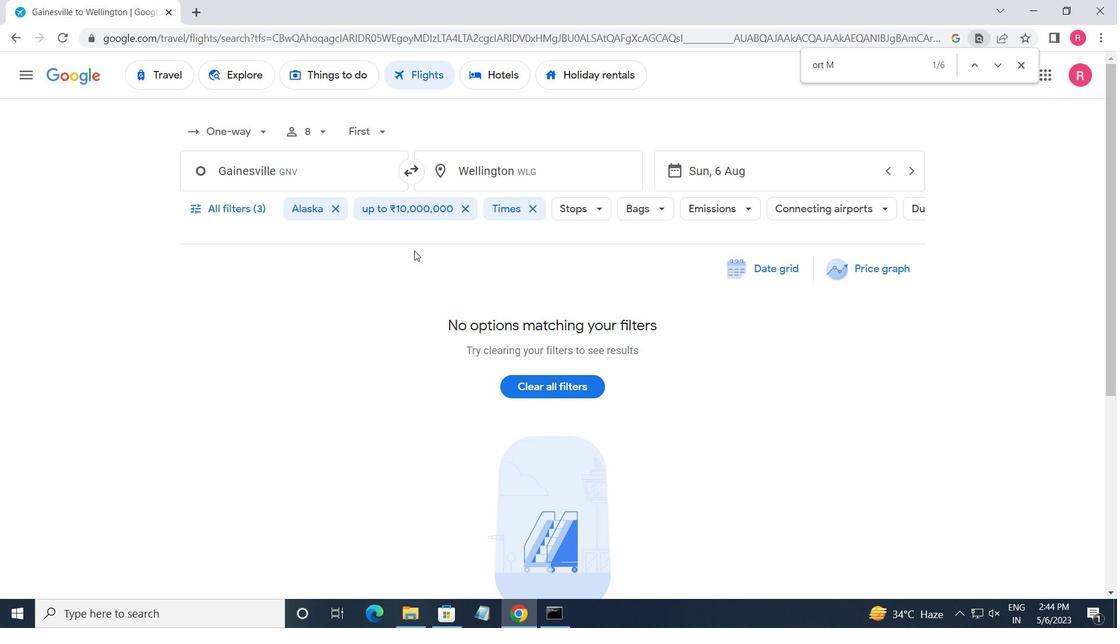 
